 Task: In the  document Empathymeet.rtf Insert the command  'Viewing'Email the file to   'softage.7@softage.net', with message attached Attention Needed: Please prioritize going through the email I've sent. and file type: HTML
Action: Mouse moved to (386, 465)
Screenshot: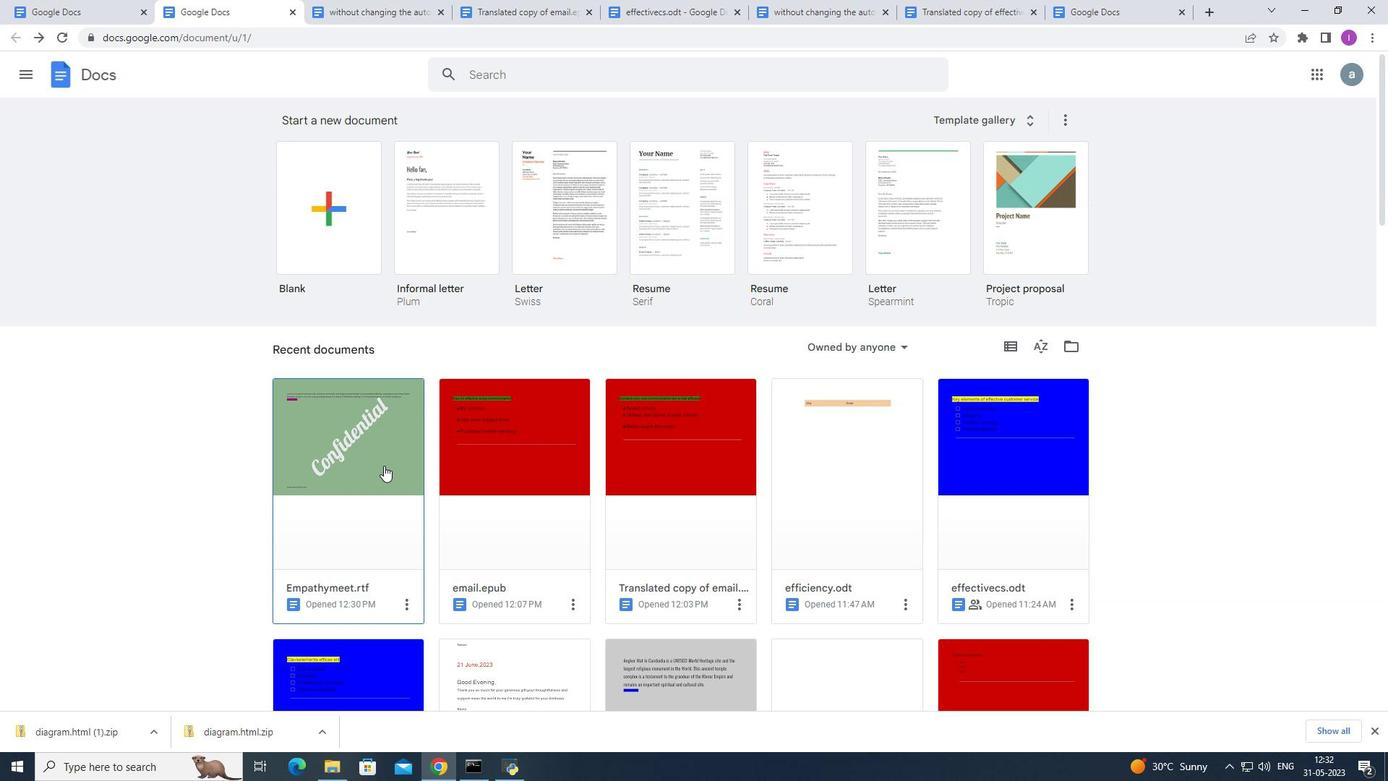 
Action: Mouse pressed left at (386, 465)
Screenshot: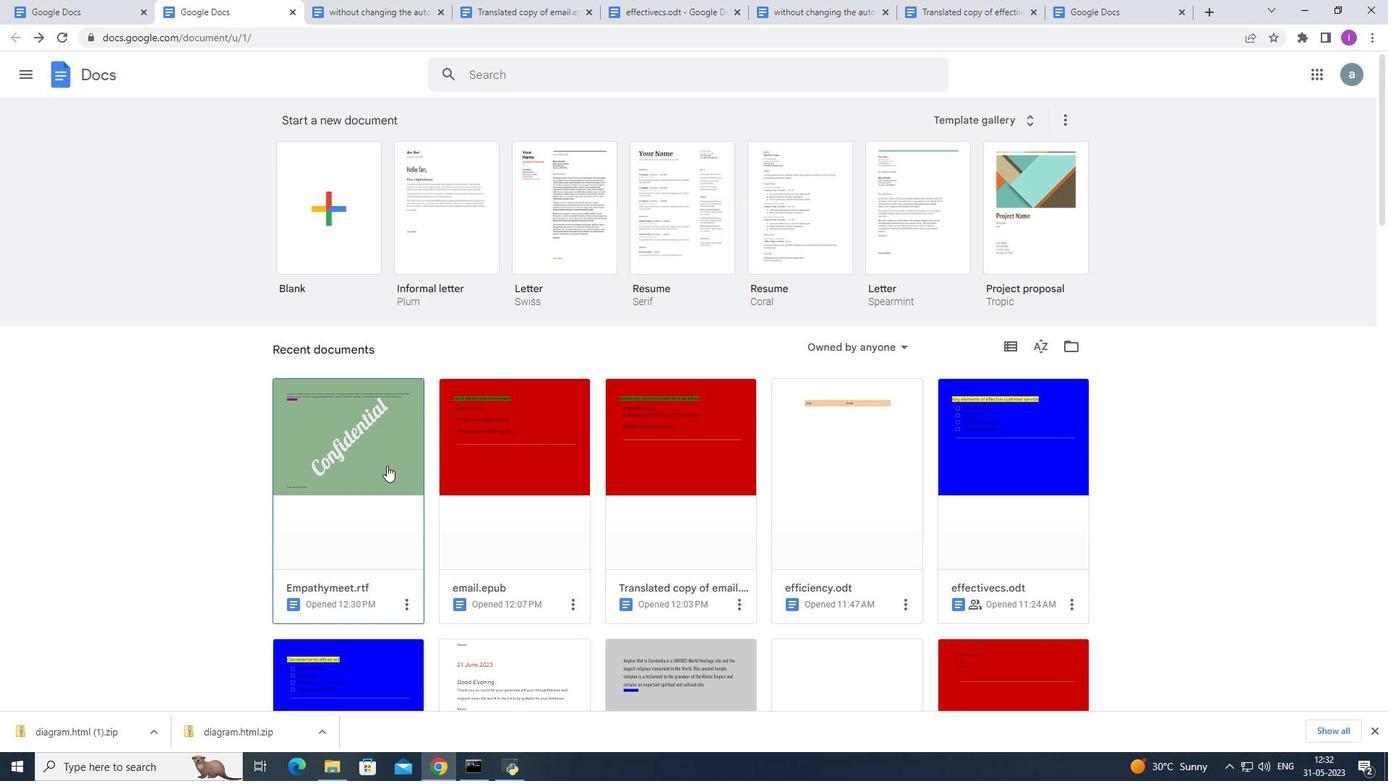 
Action: Mouse moved to (1318, 114)
Screenshot: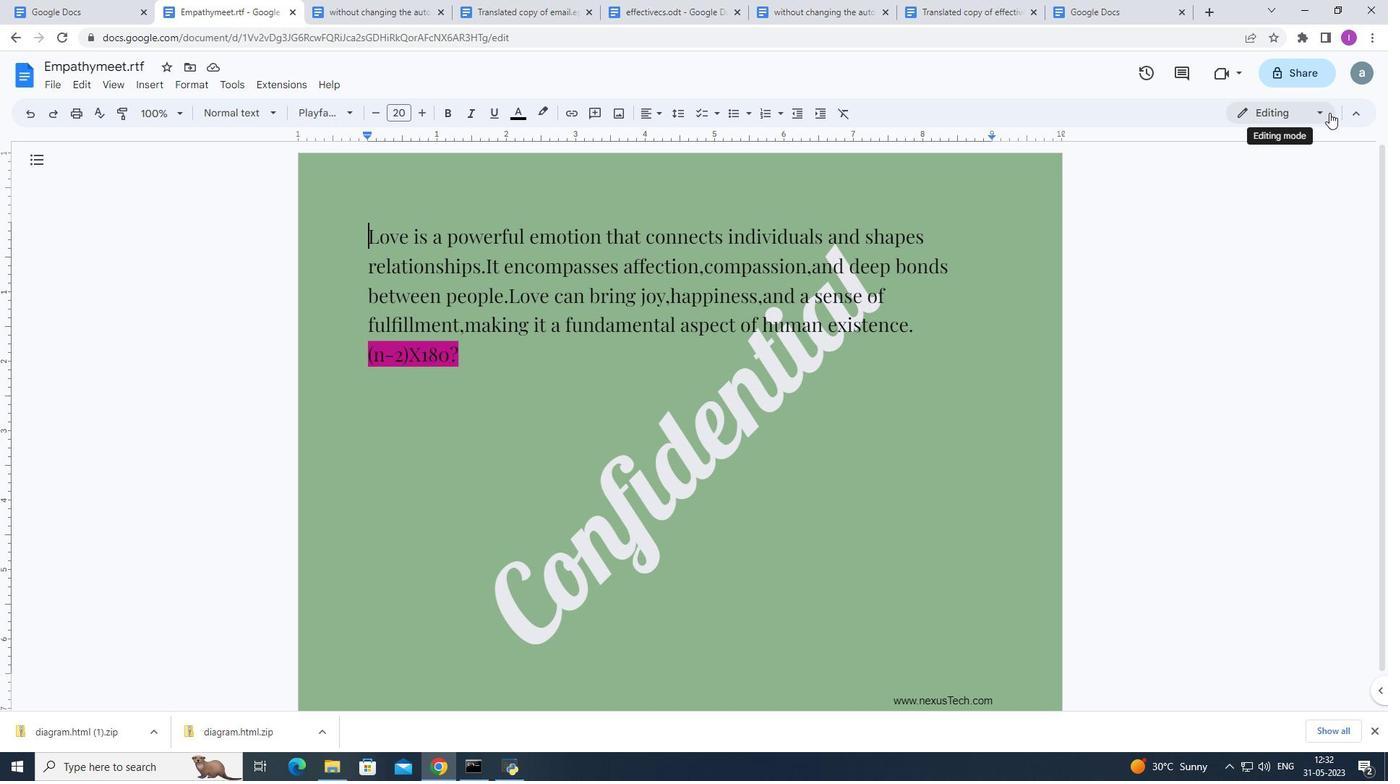 
Action: Mouse pressed left at (1318, 114)
Screenshot: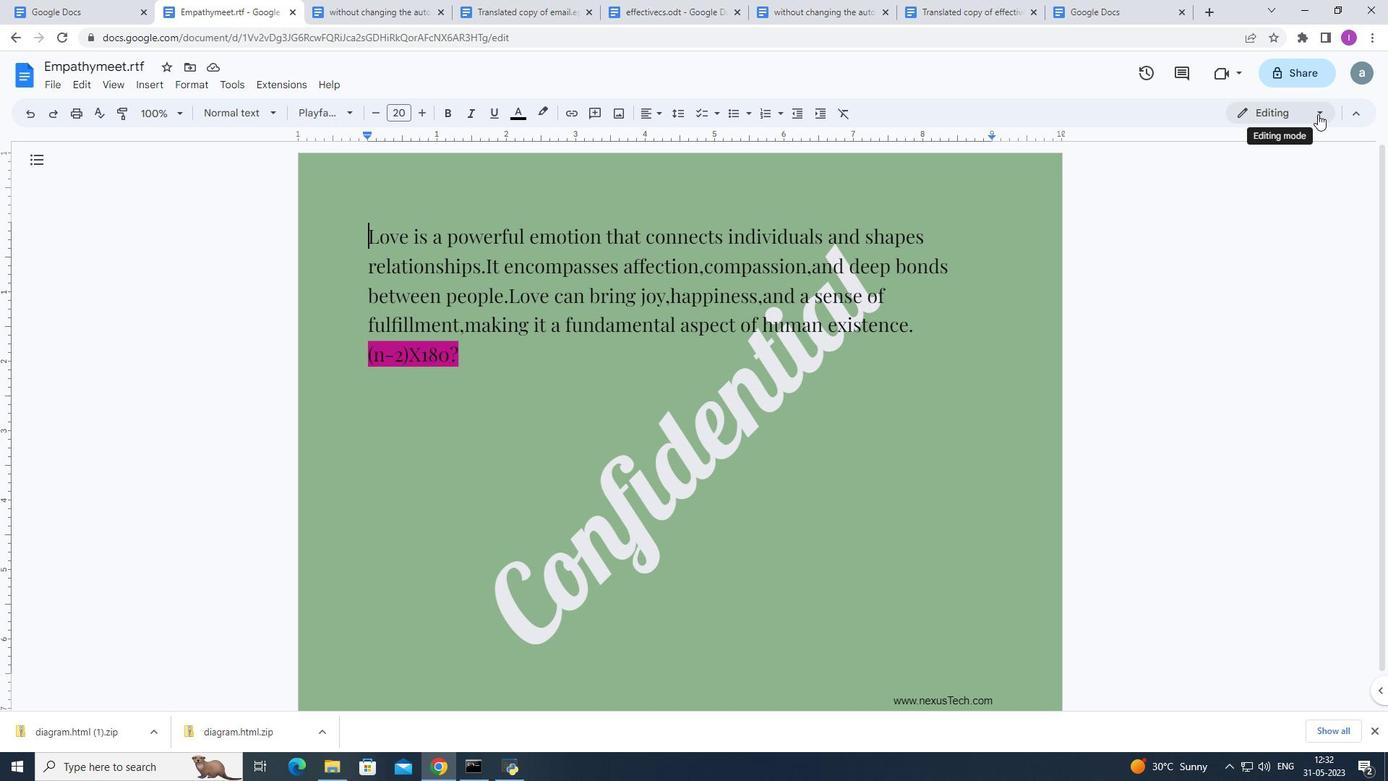 
Action: Mouse moved to (1195, 206)
Screenshot: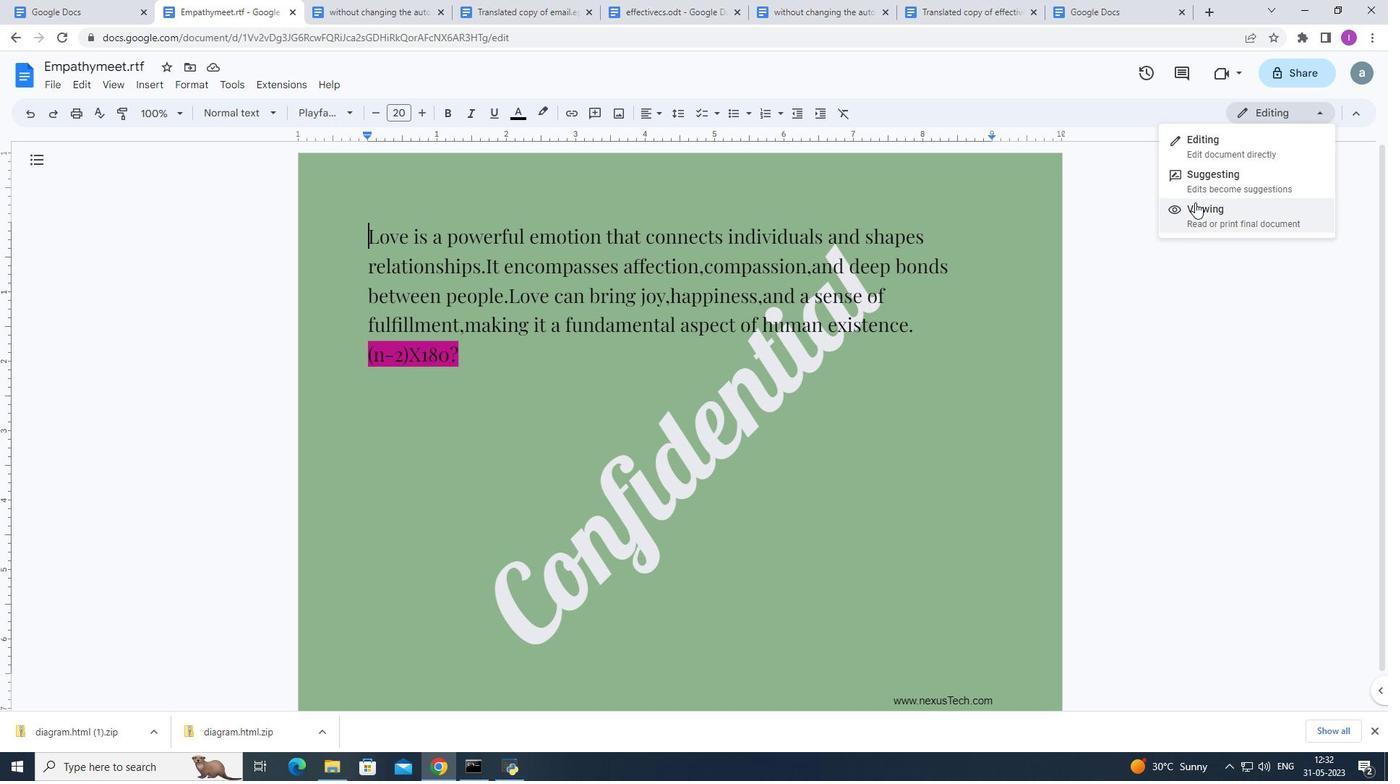 
Action: Mouse pressed left at (1195, 206)
Screenshot: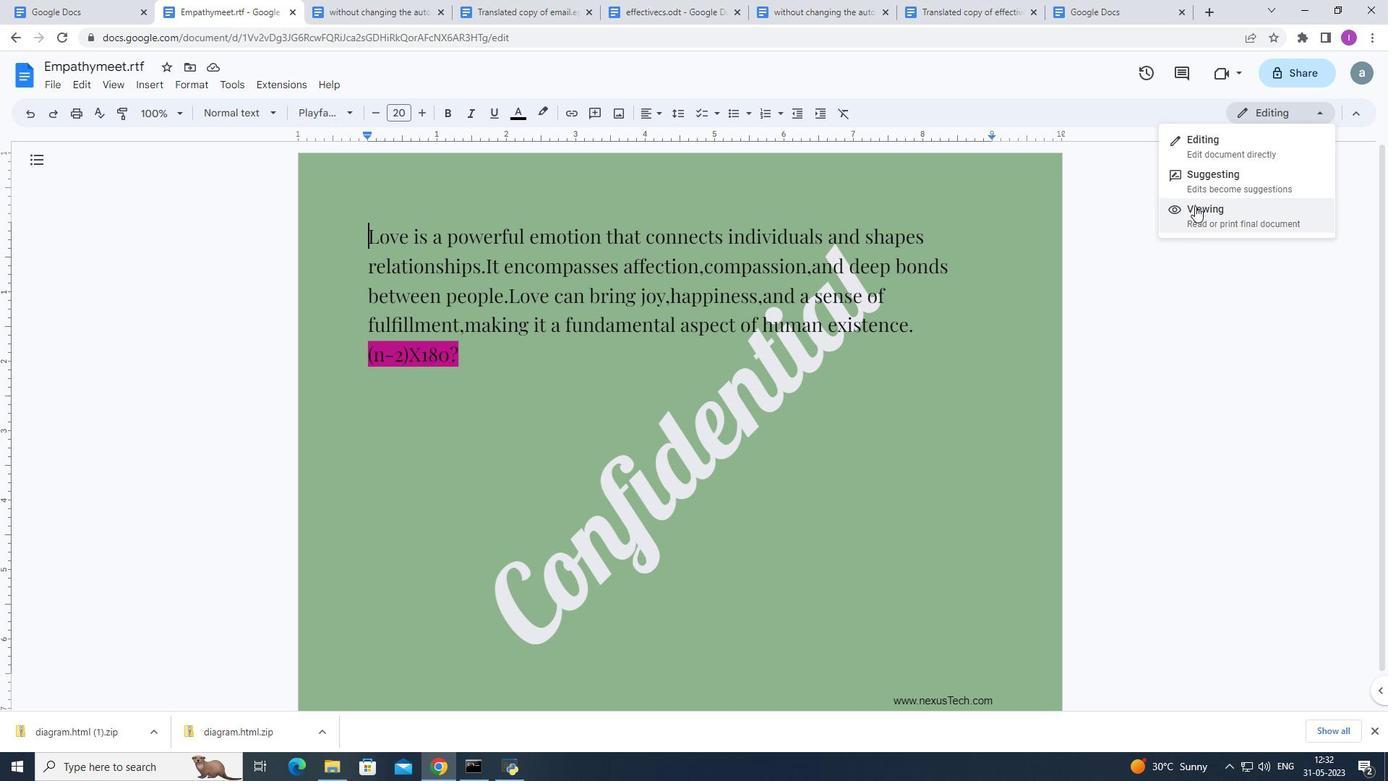 
Action: Mouse moved to (52, 86)
Screenshot: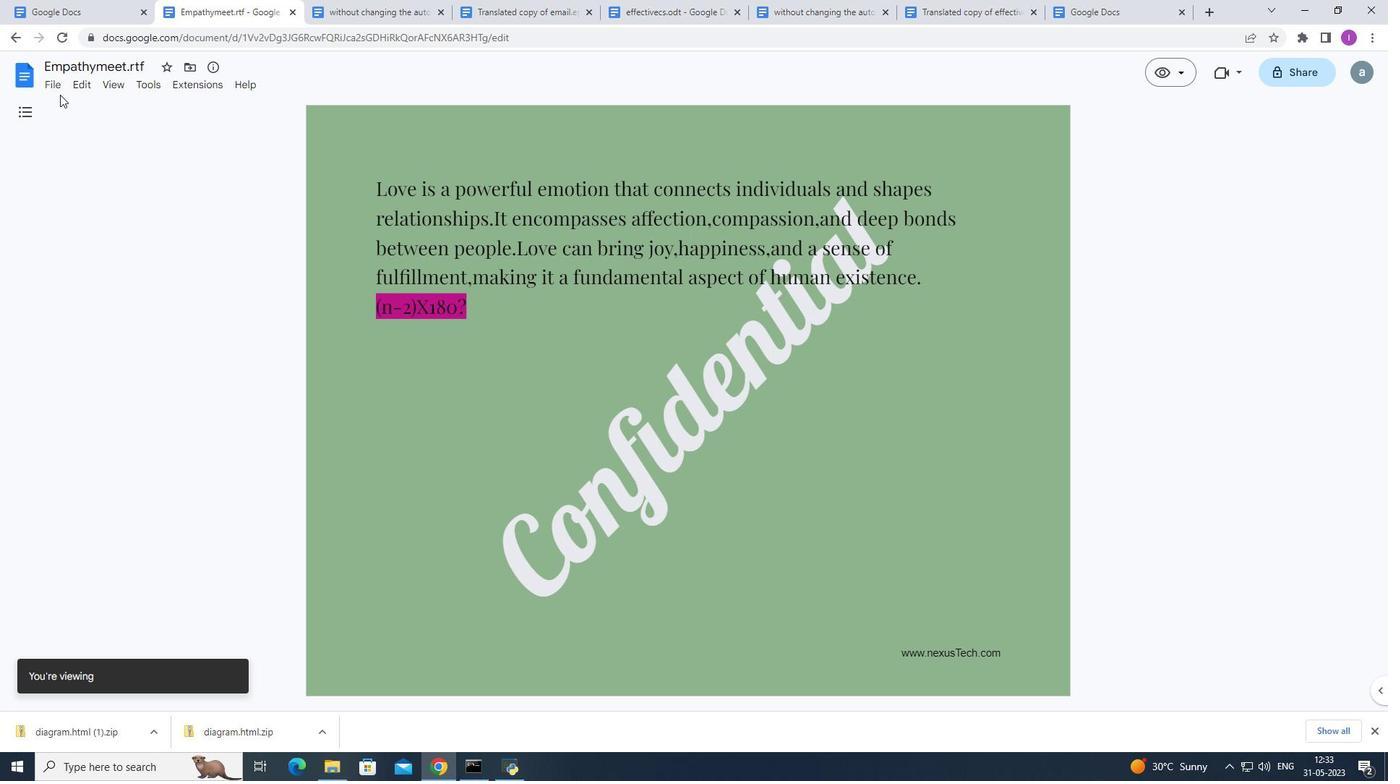 
Action: Mouse pressed left at (52, 86)
Screenshot: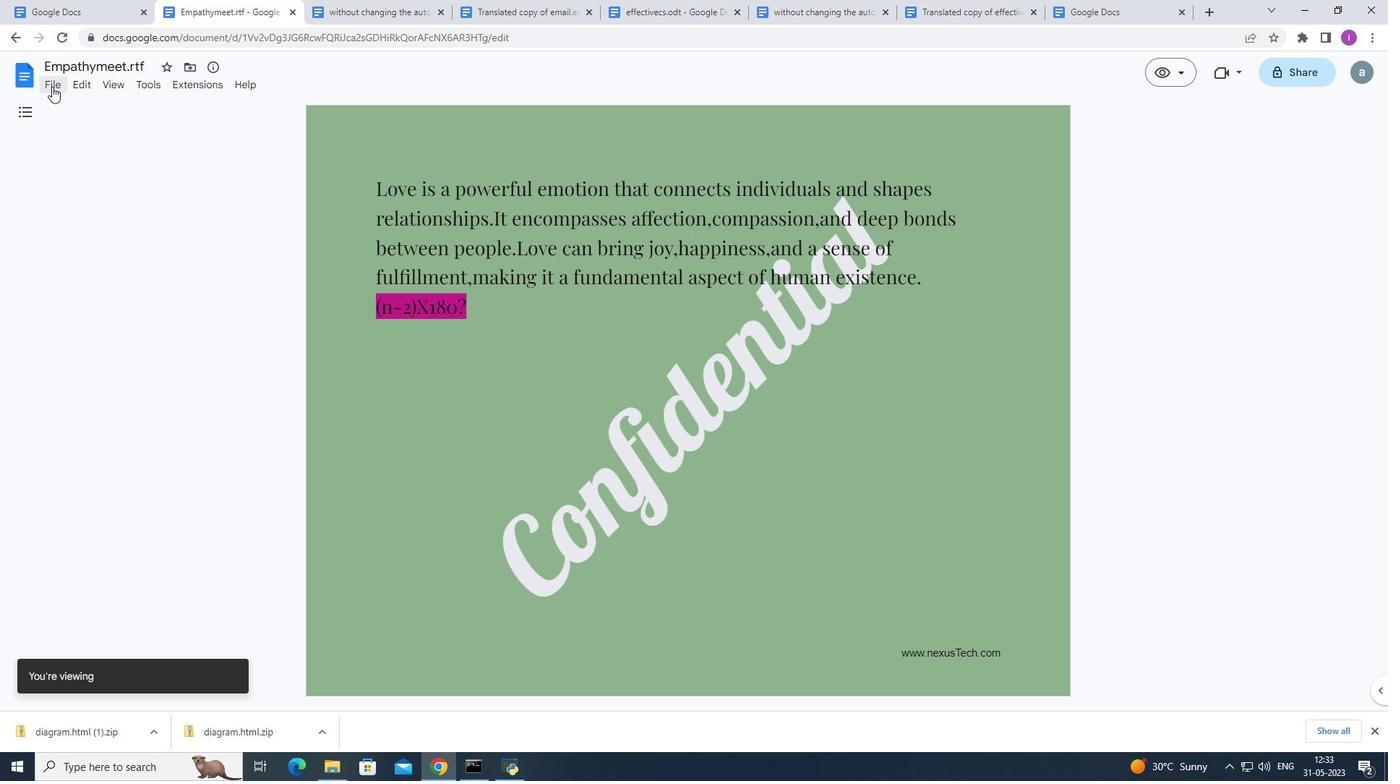 
Action: Mouse moved to (105, 212)
Screenshot: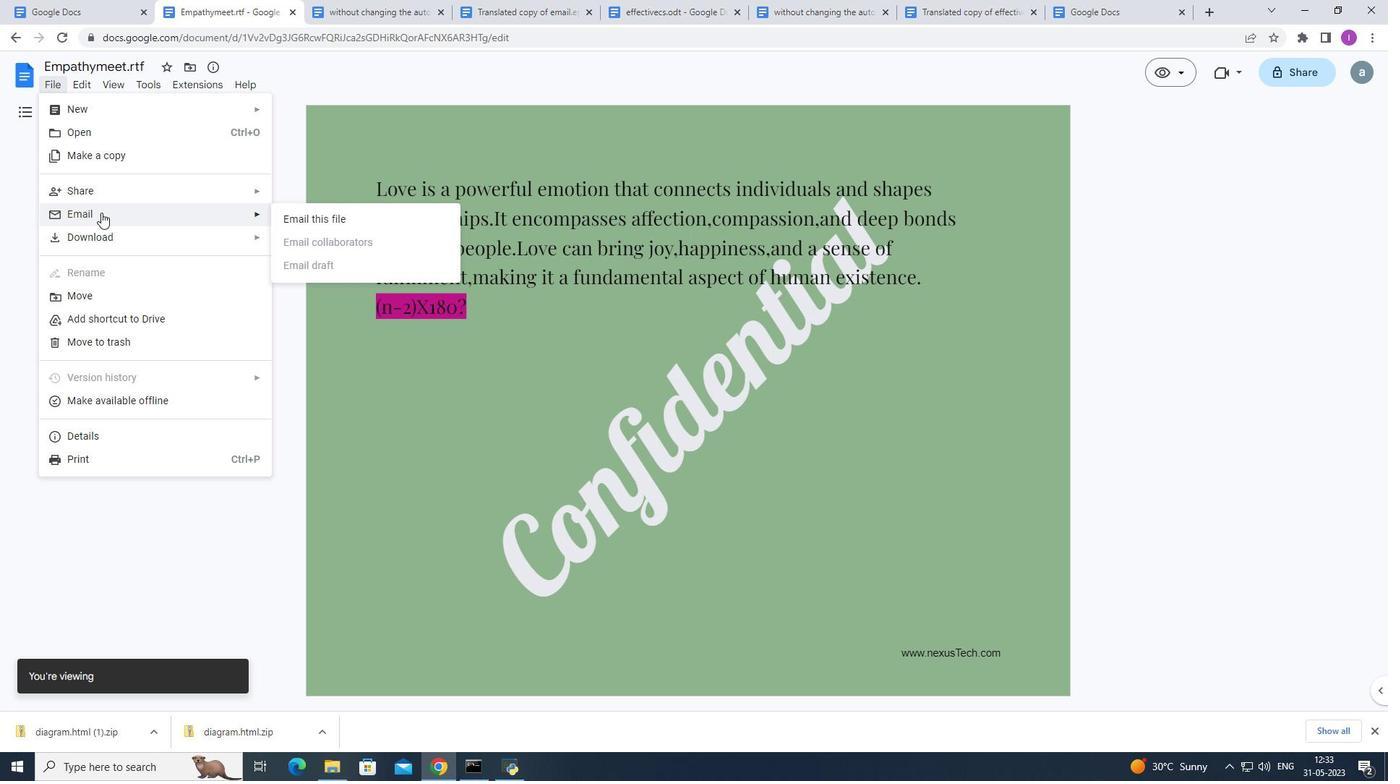 
Action: Mouse pressed left at (105, 212)
Screenshot: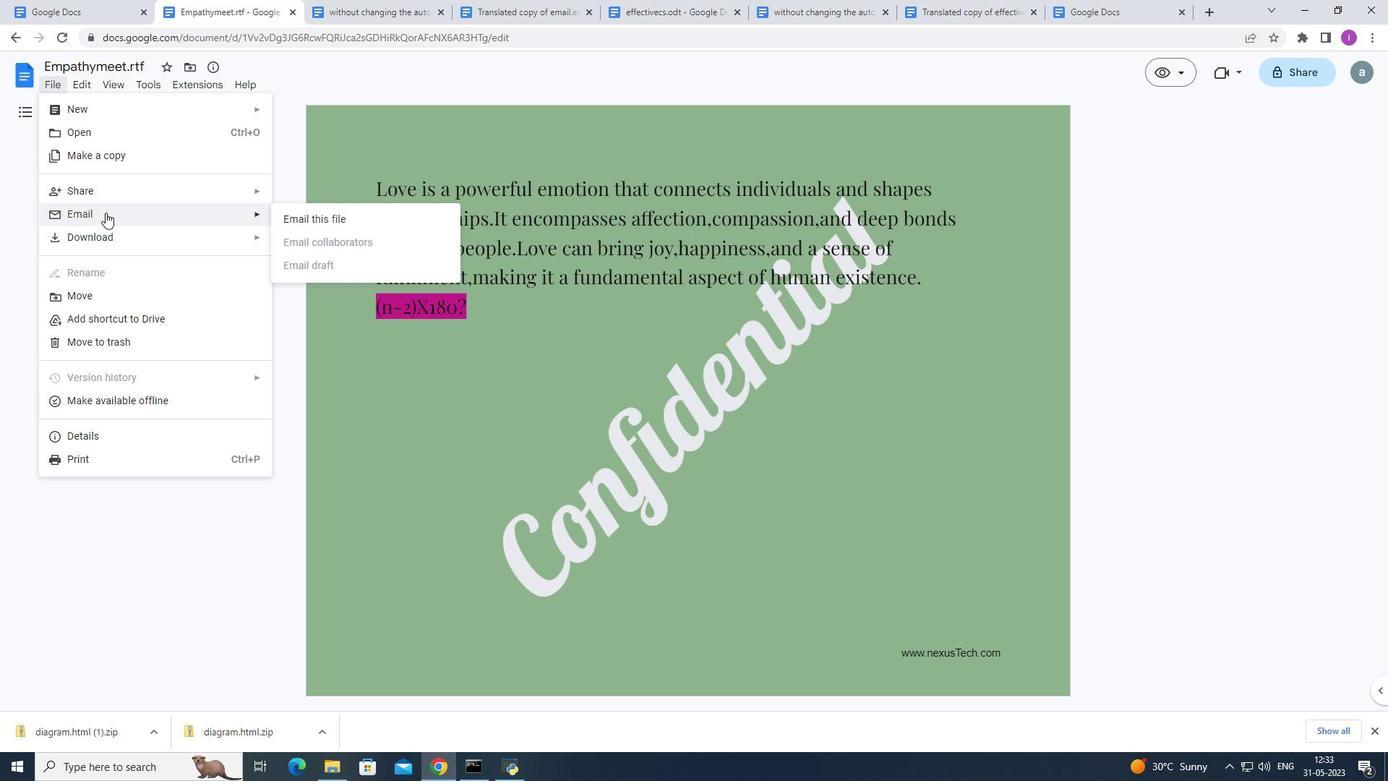 
Action: Mouse moved to (316, 222)
Screenshot: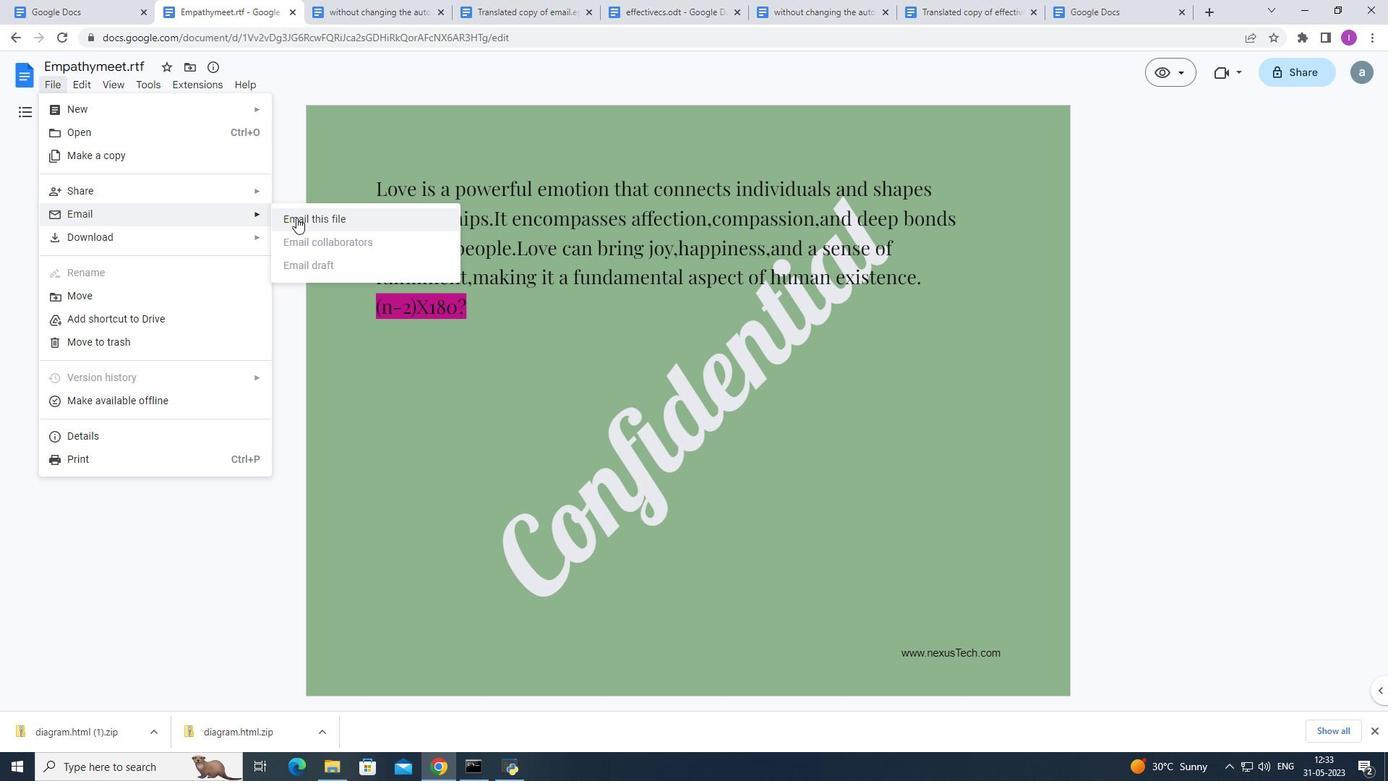 
Action: Mouse pressed left at (316, 222)
Screenshot: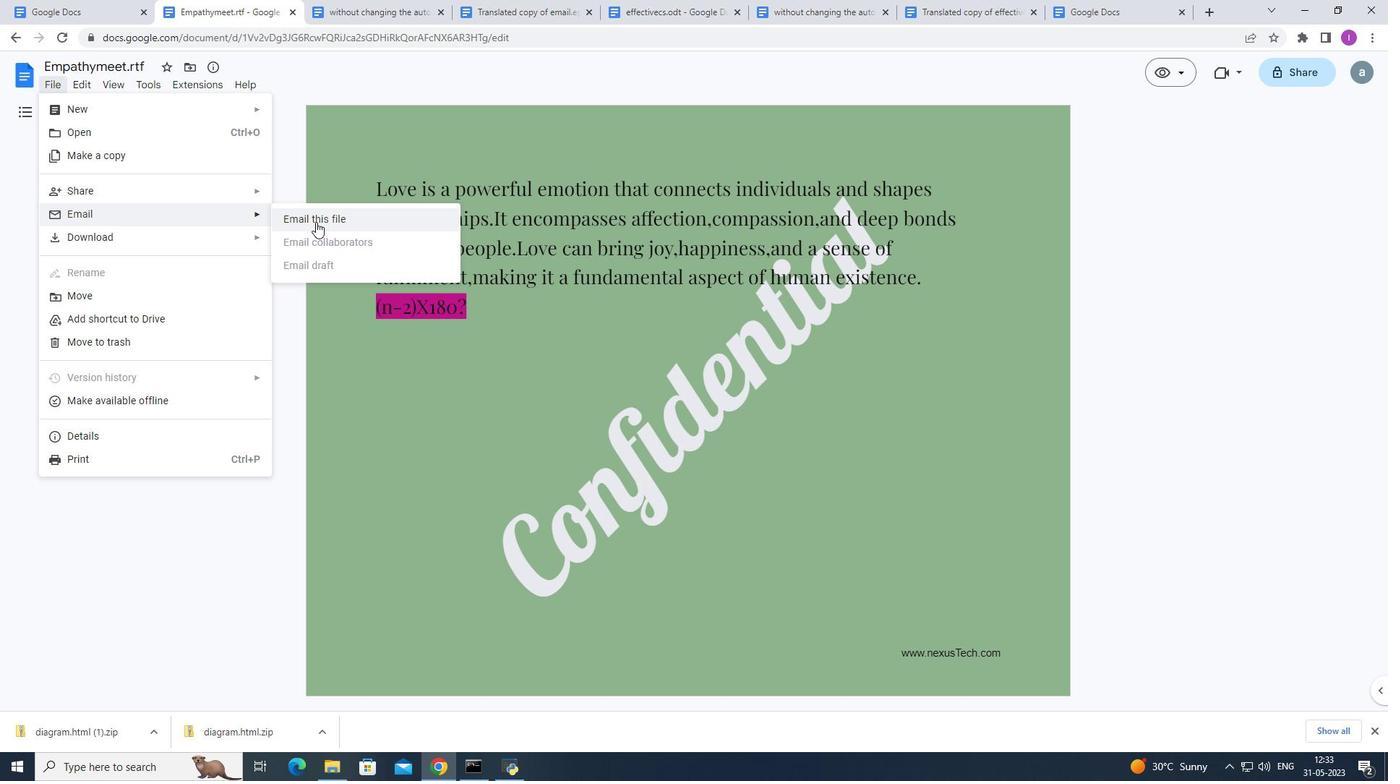 
Action: Mouse moved to (611, 320)
Screenshot: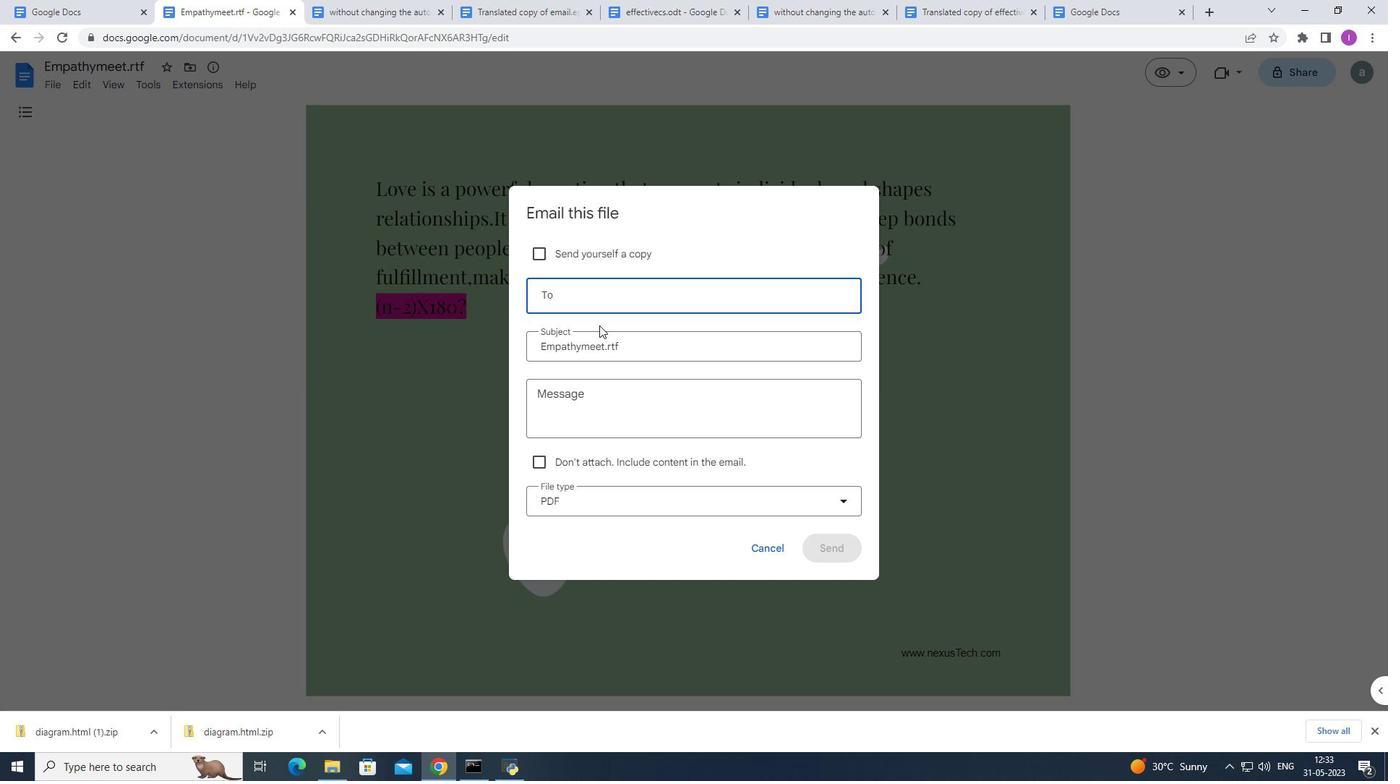 
Action: Key pressed so
Screenshot: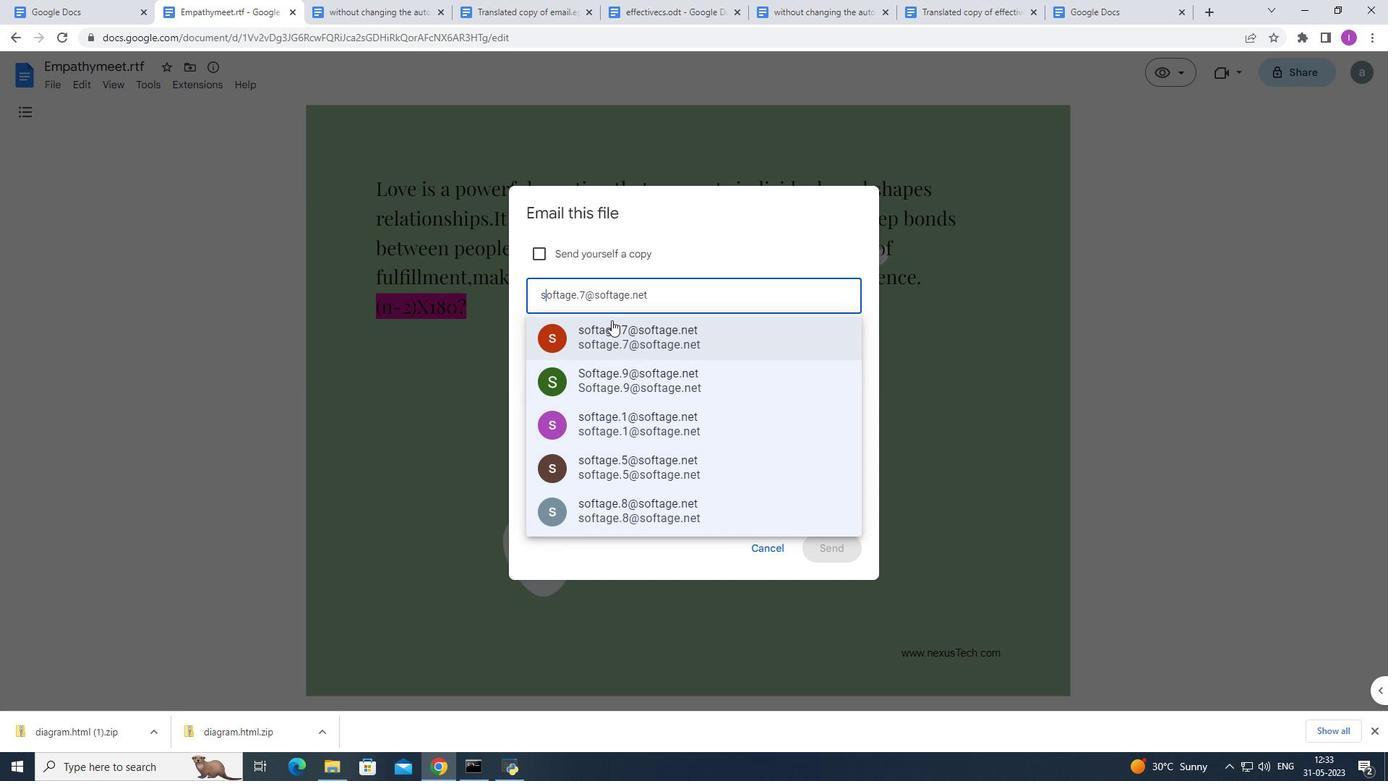 
Action: Mouse moved to (606, 329)
Screenshot: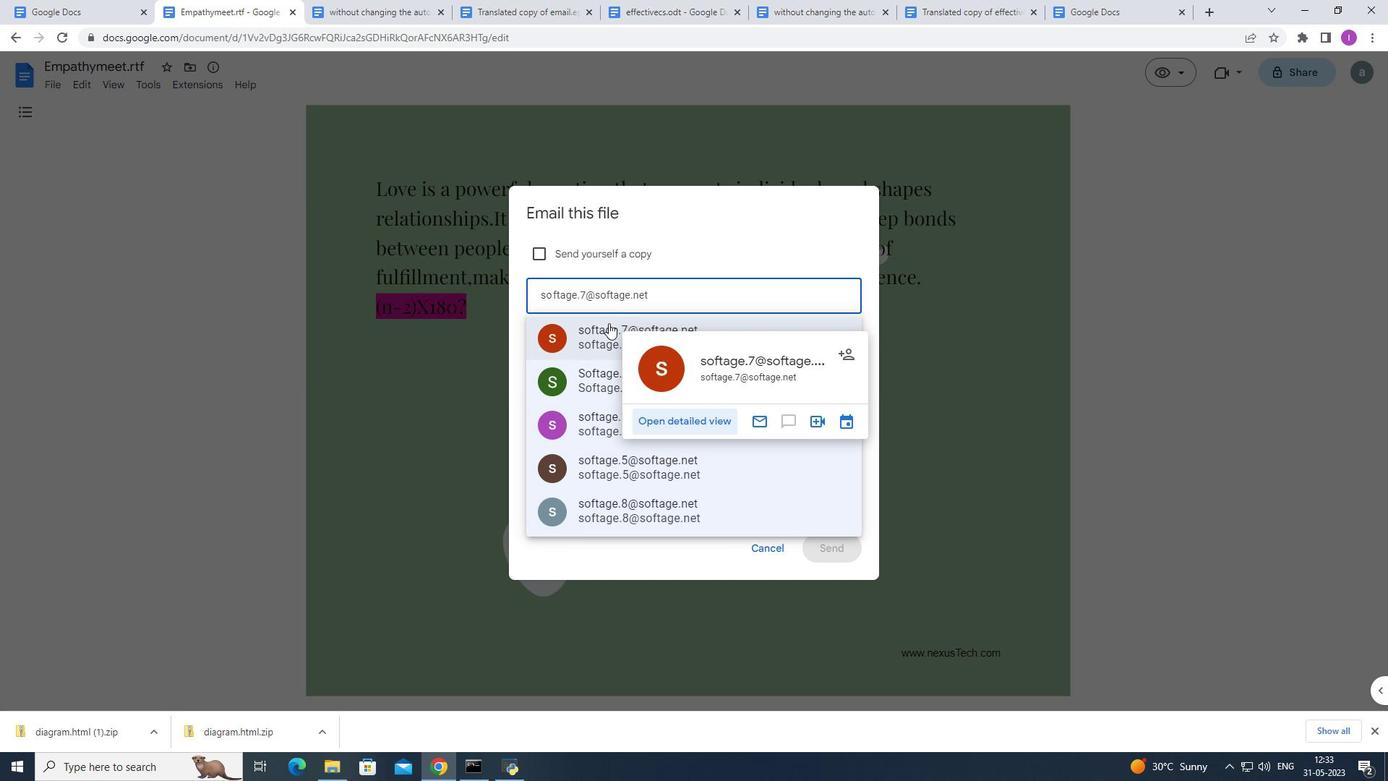 
Action: Mouse pressed left at (606, 329)
Screenshot: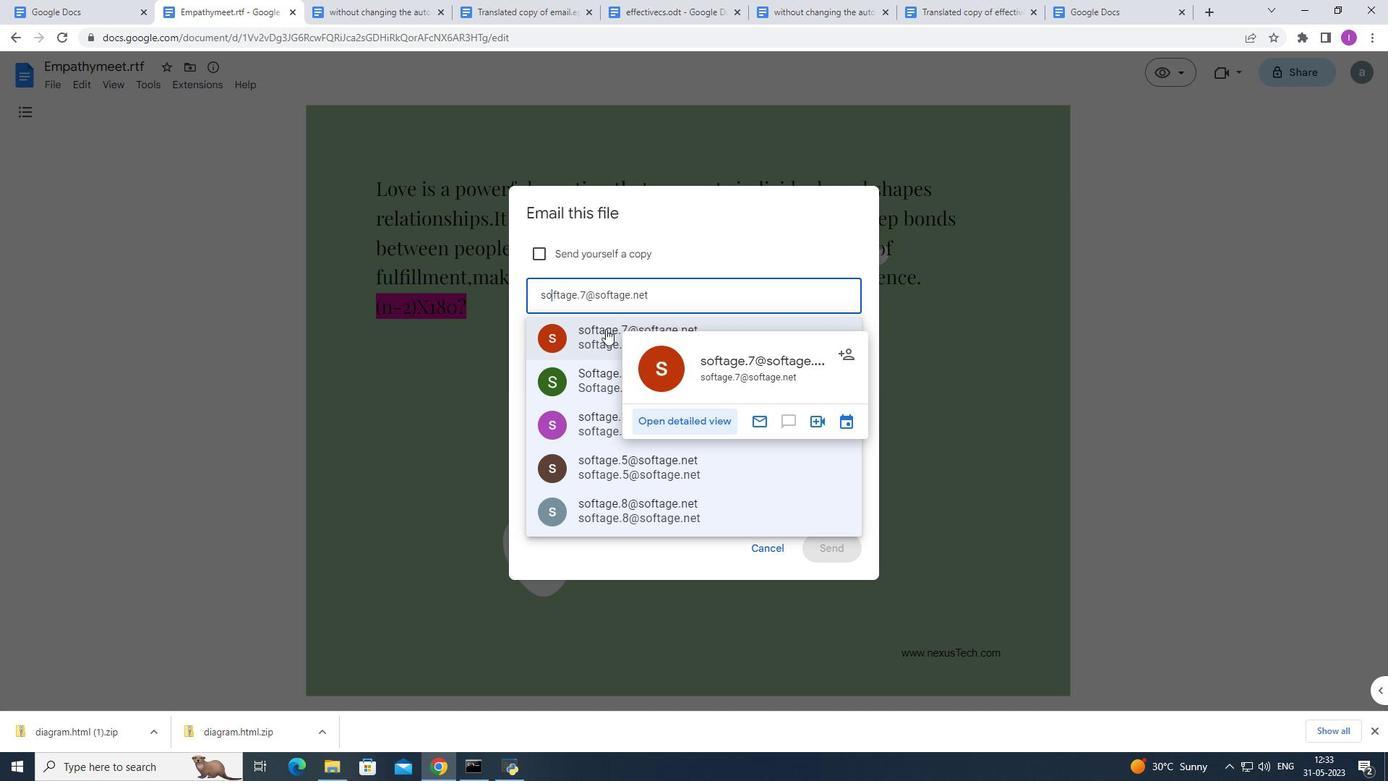
Action: Mouse moved to (542, 396)
Screenshot: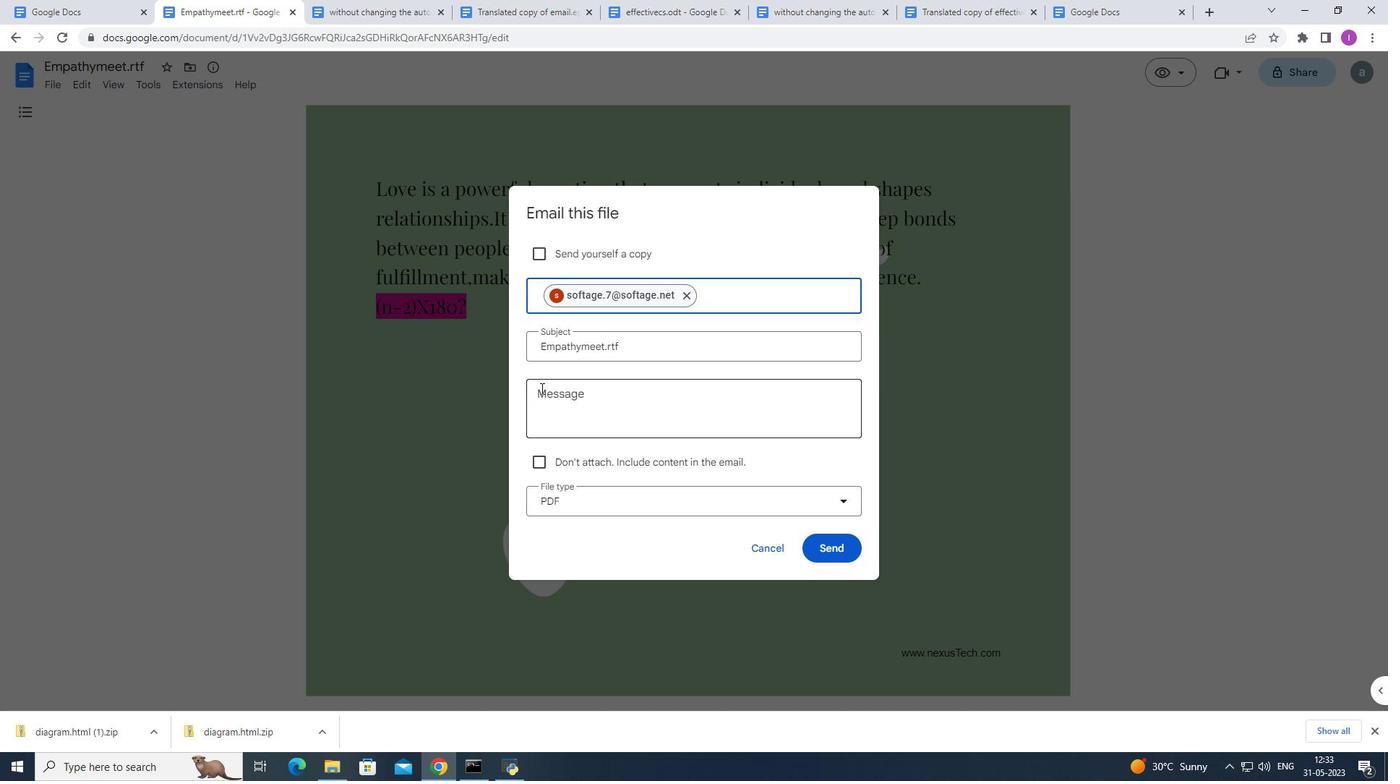 
Action: Mouse pressed left at (542, 396)
Screenshot: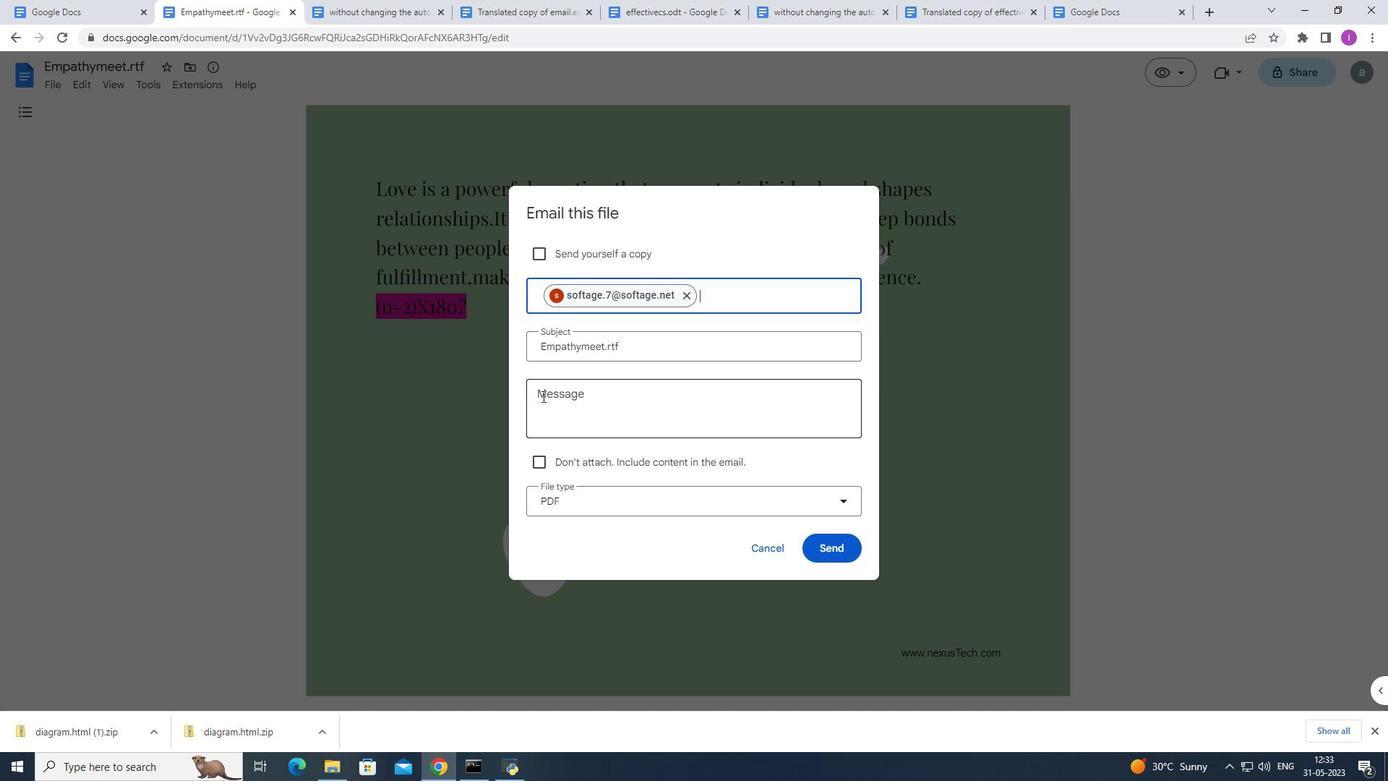 
Action: Mouse moved to (862, 400)
Screenshot: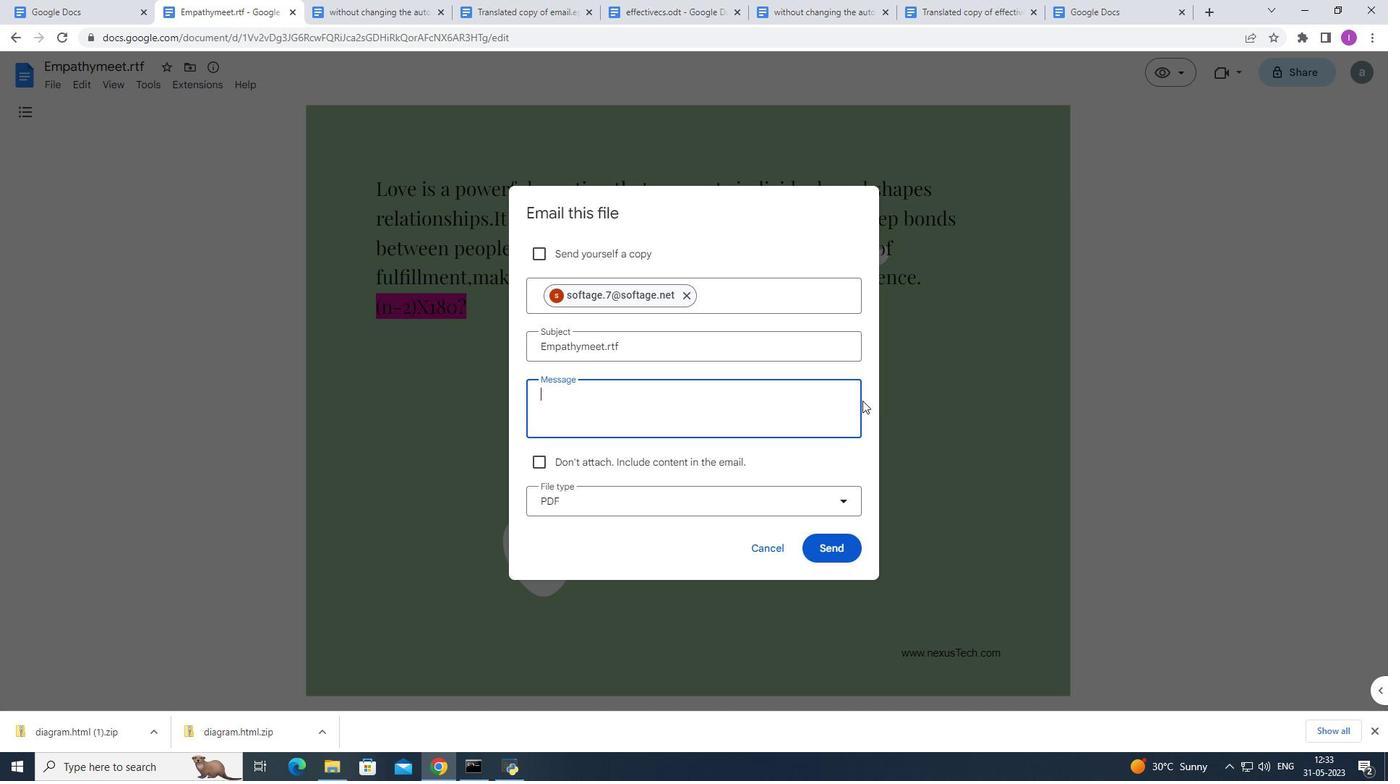 
Action: Key pressed <Key.shift>Attention<Key.space><Key.shift><Key.shift>Needed<Key.shift>:<Key.shift>Plkease
Screenshot: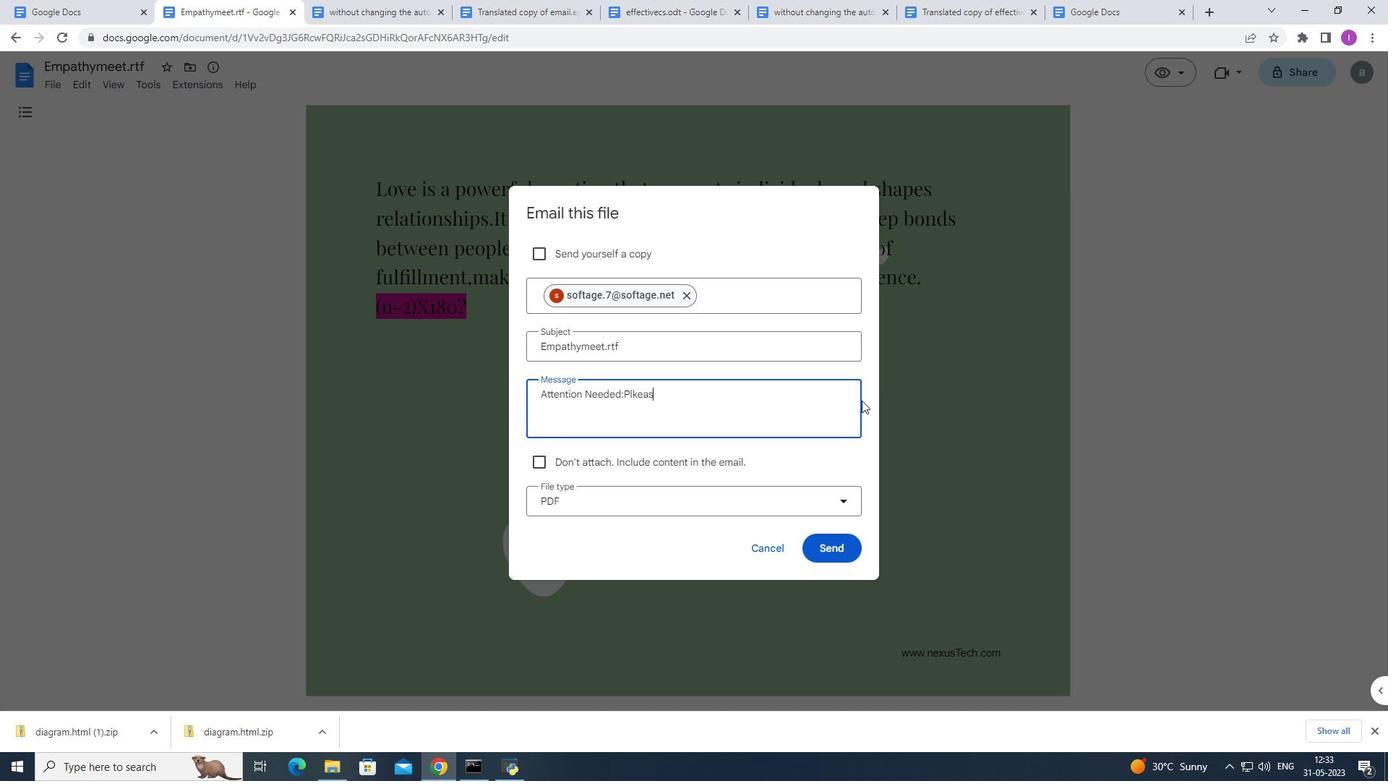 
Action: Mouse pressed left at (862, 400)
Screenshot: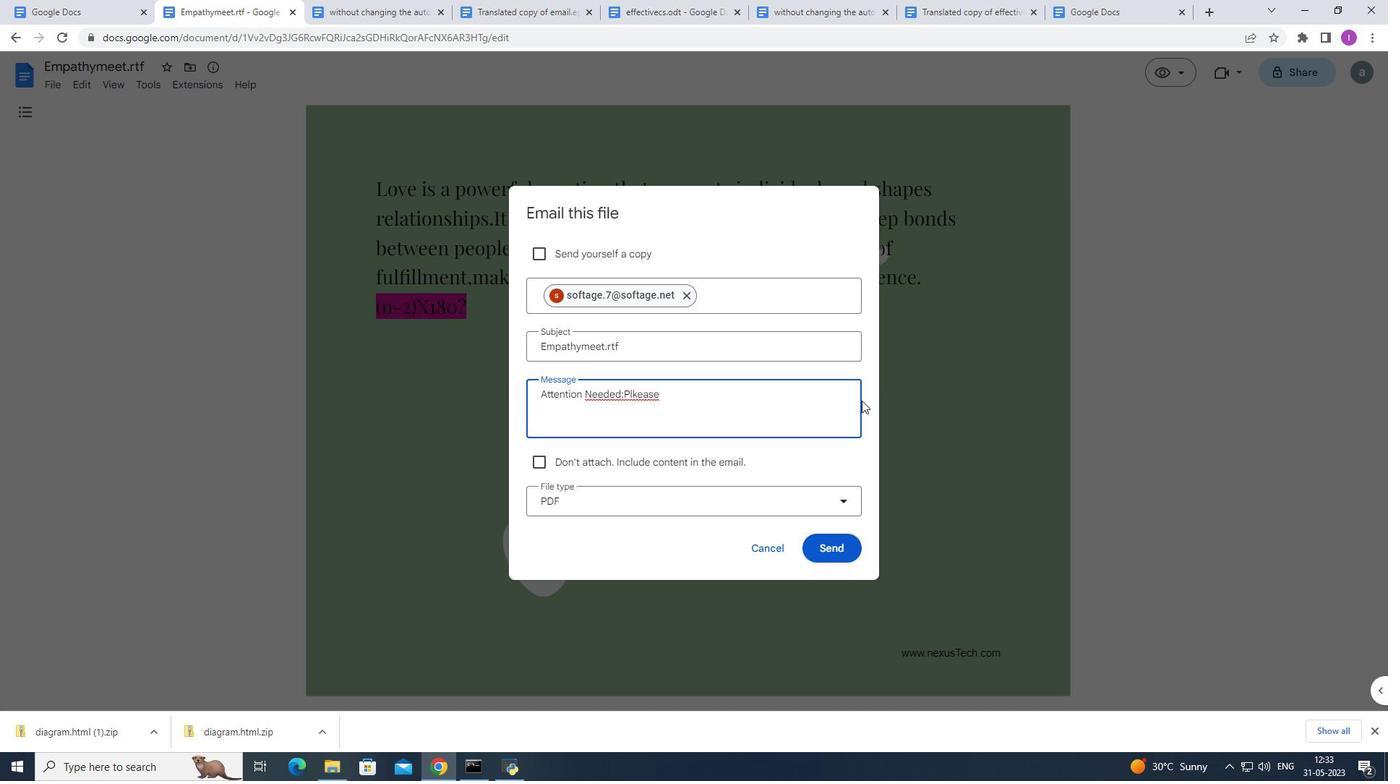 
Action: Mouse moved to (56, 85)
Screenshot: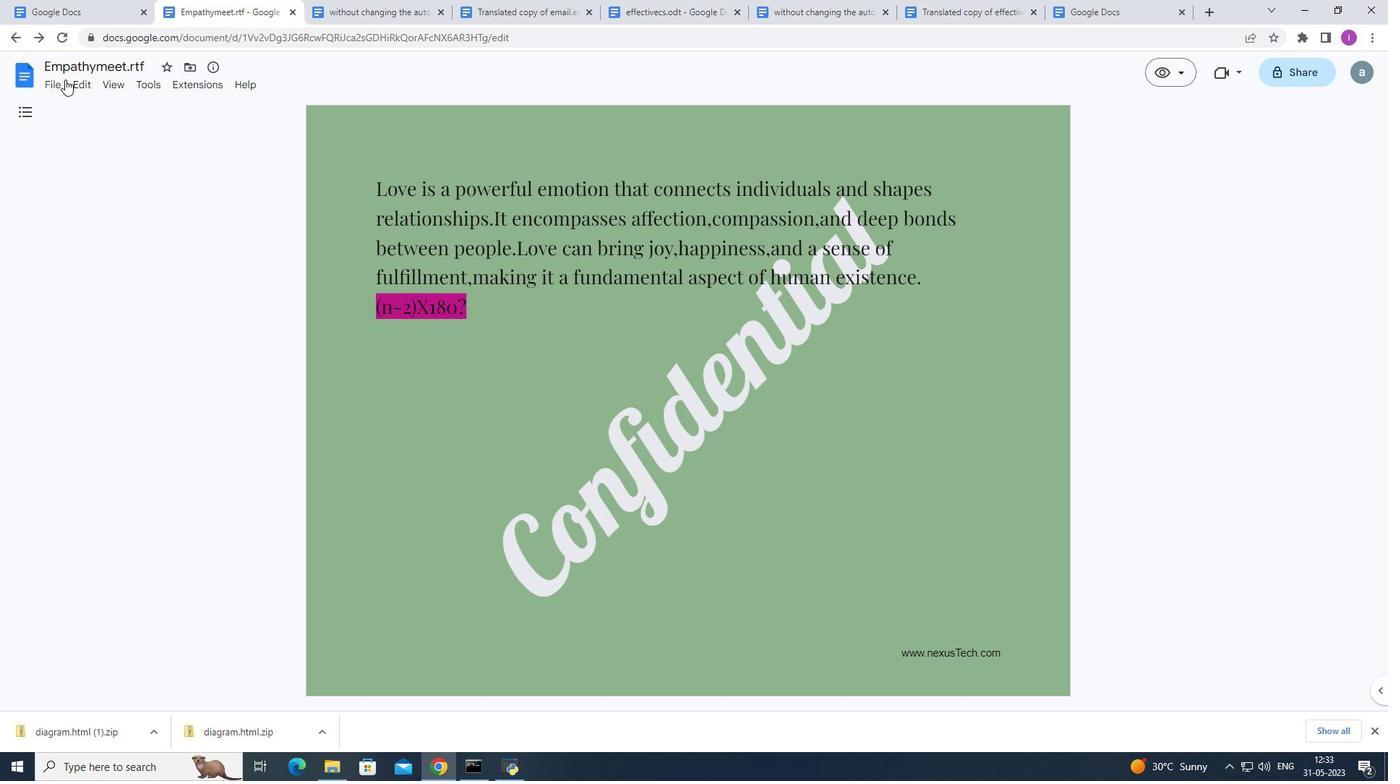 
Action: Mouse pressed left at (56, 85)
Screenshot: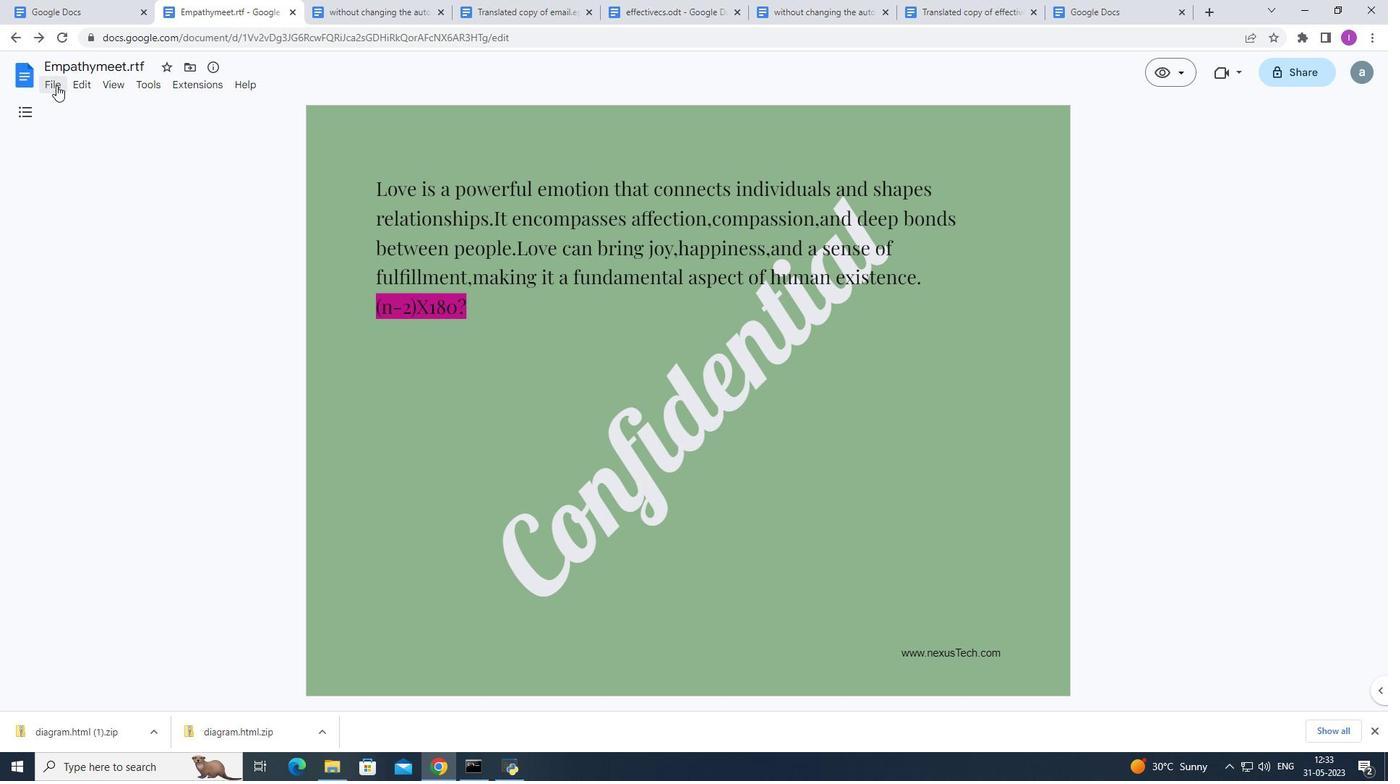 
Action: Mouse moved to (106, 206)
Screenshot: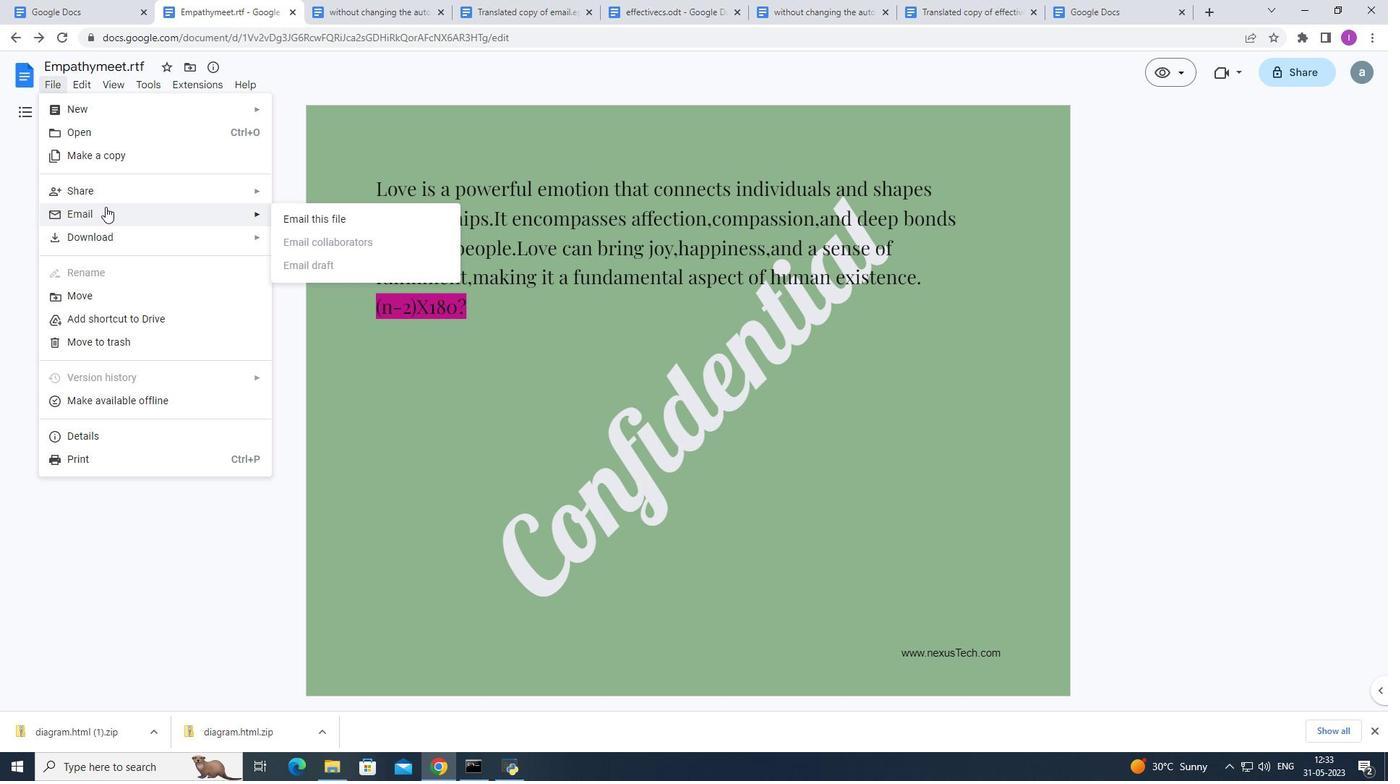 
Action: Mouse pressed left at (105, 206)
Screenshot: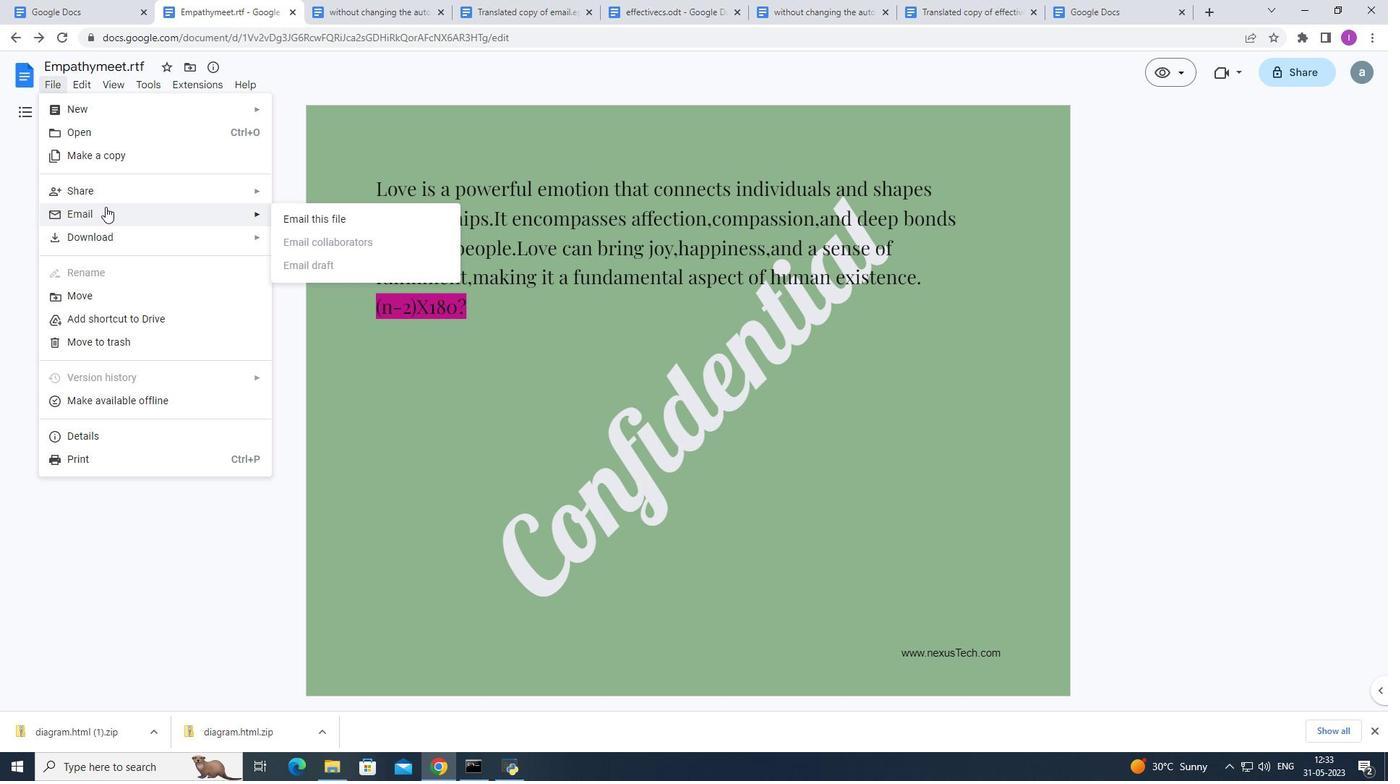 
Action: Mouse moved to (303, 220)
Screenshot: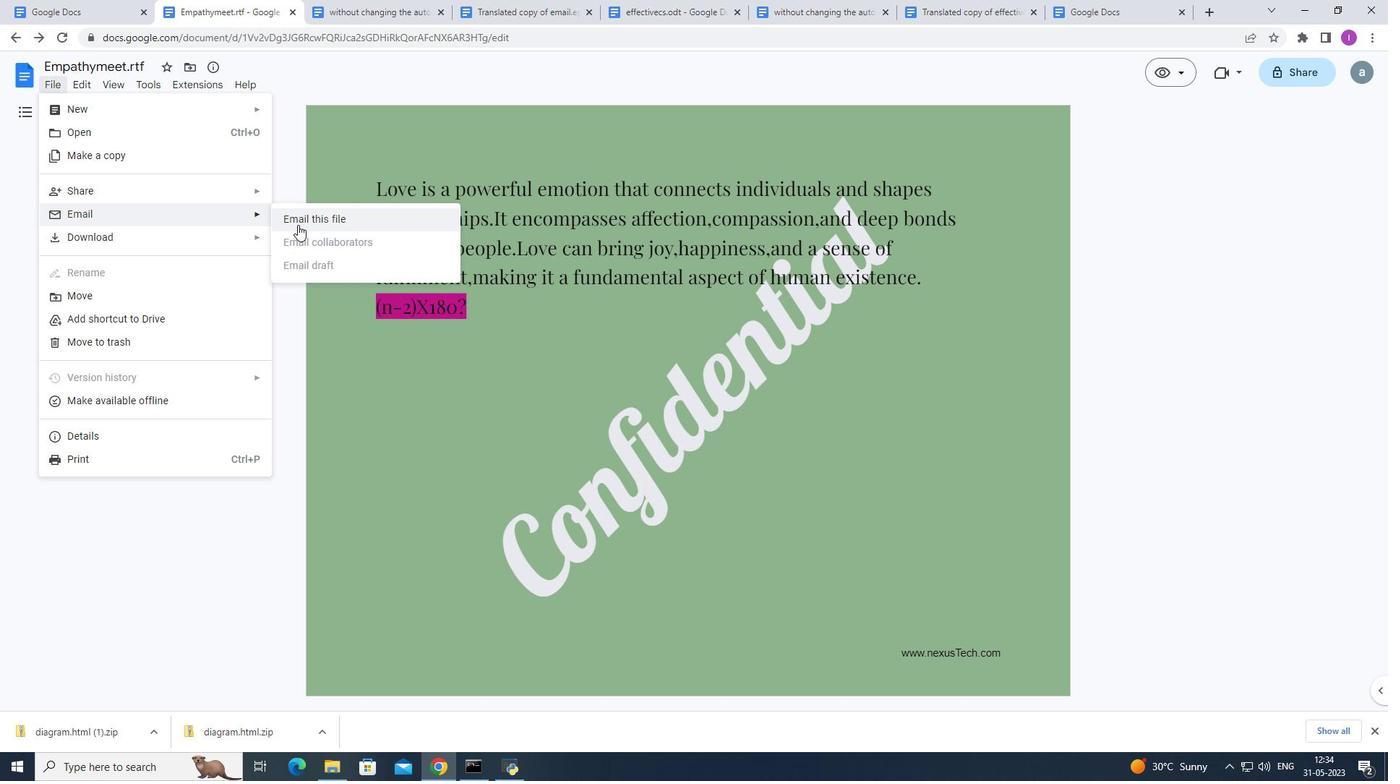 
Action: Mouse pressed left at (303, 220)
Screenshot: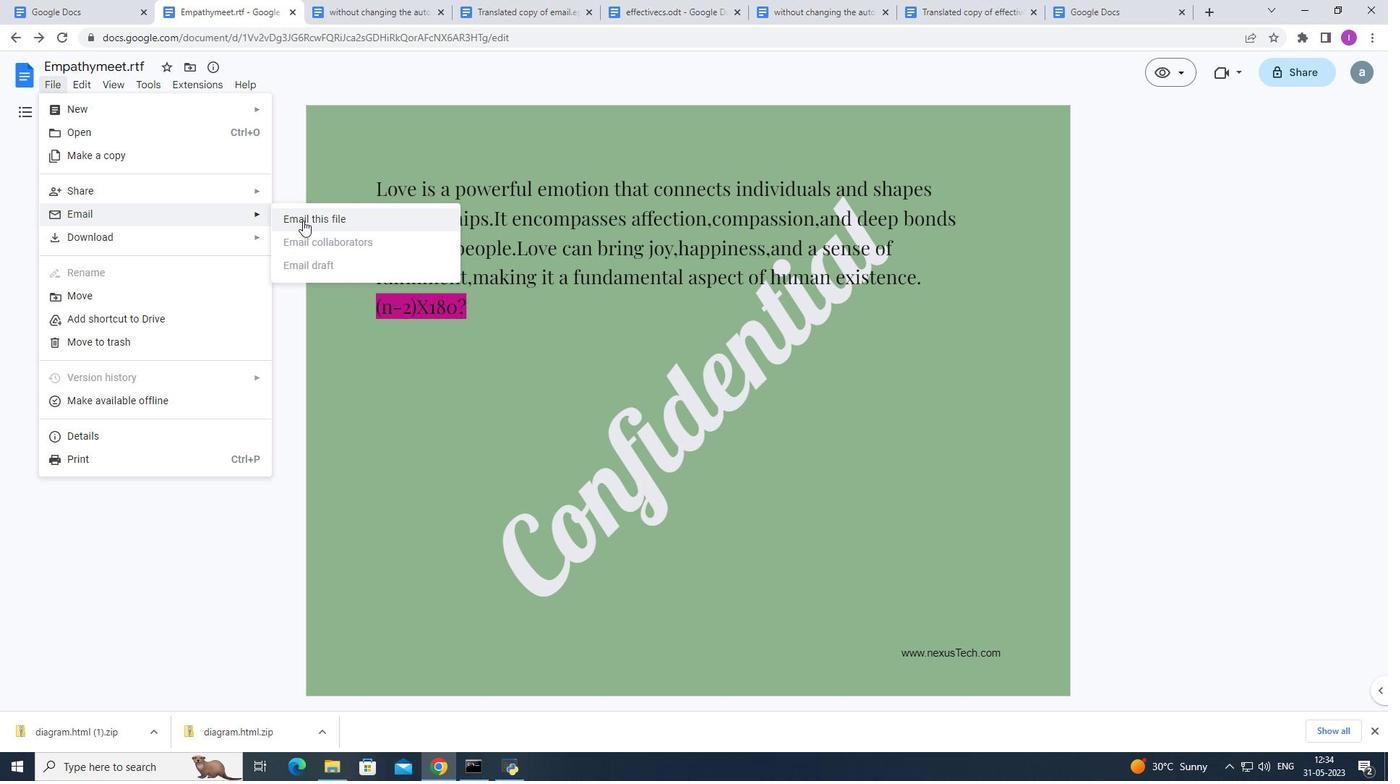 
Action: Mouse moved to (569, 304)
Screenshot: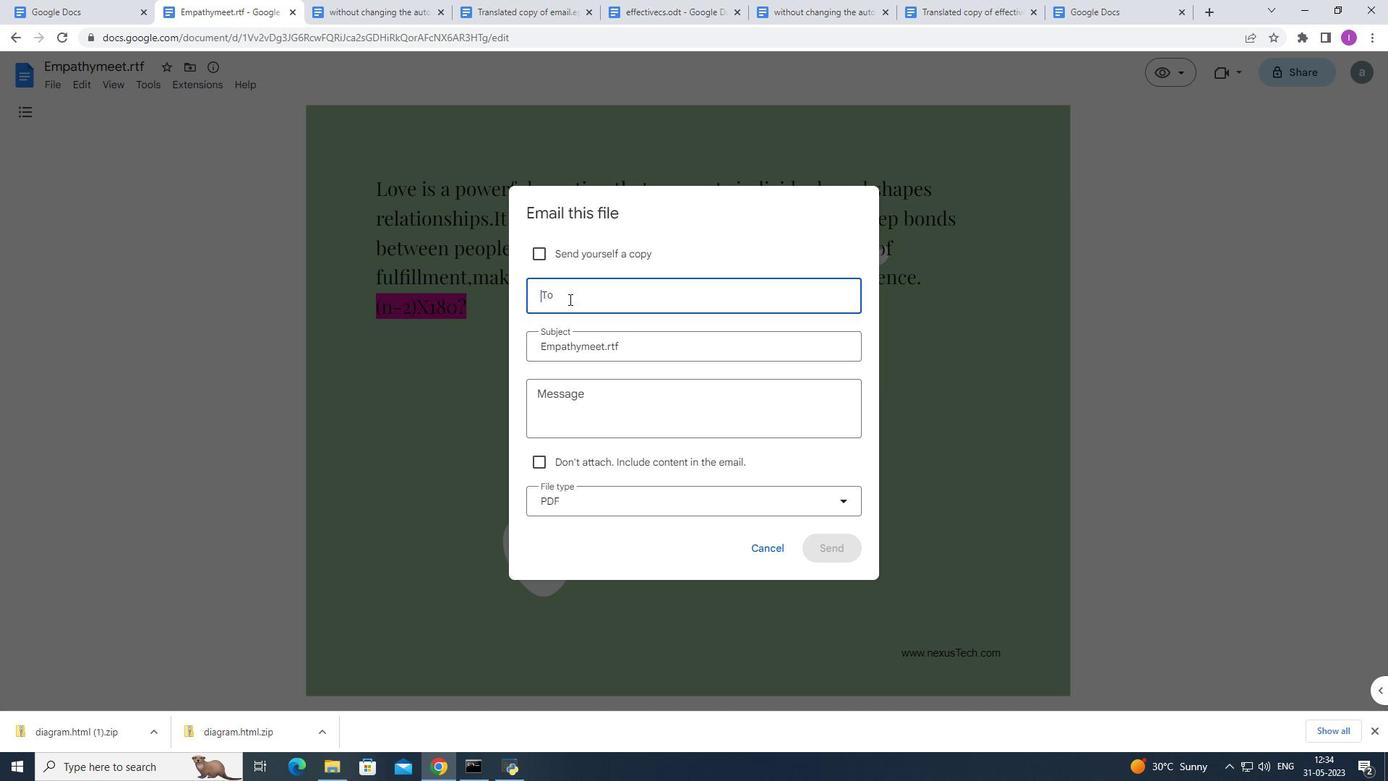 
Action: Key pressed so
Screenshot: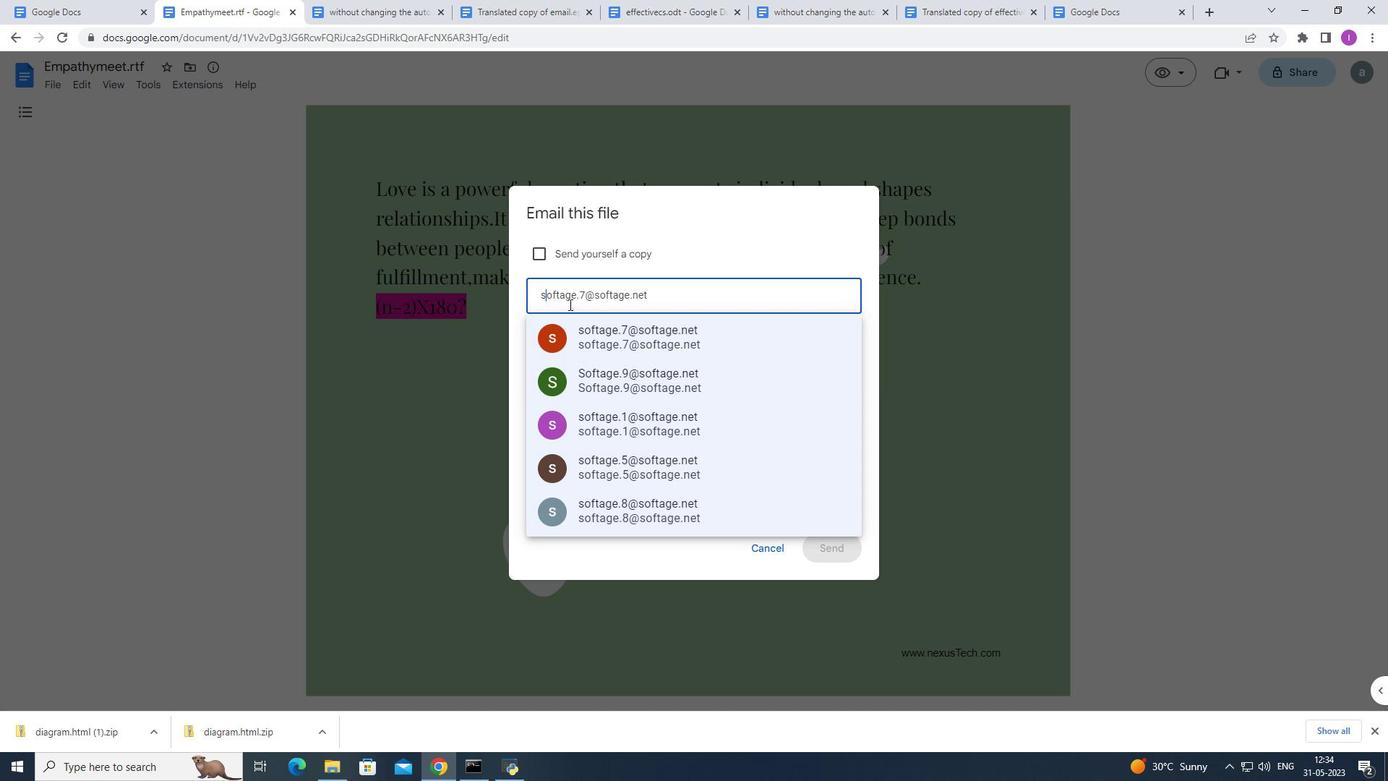 
Action: Mouse moved to (628, 327)
Screenshot: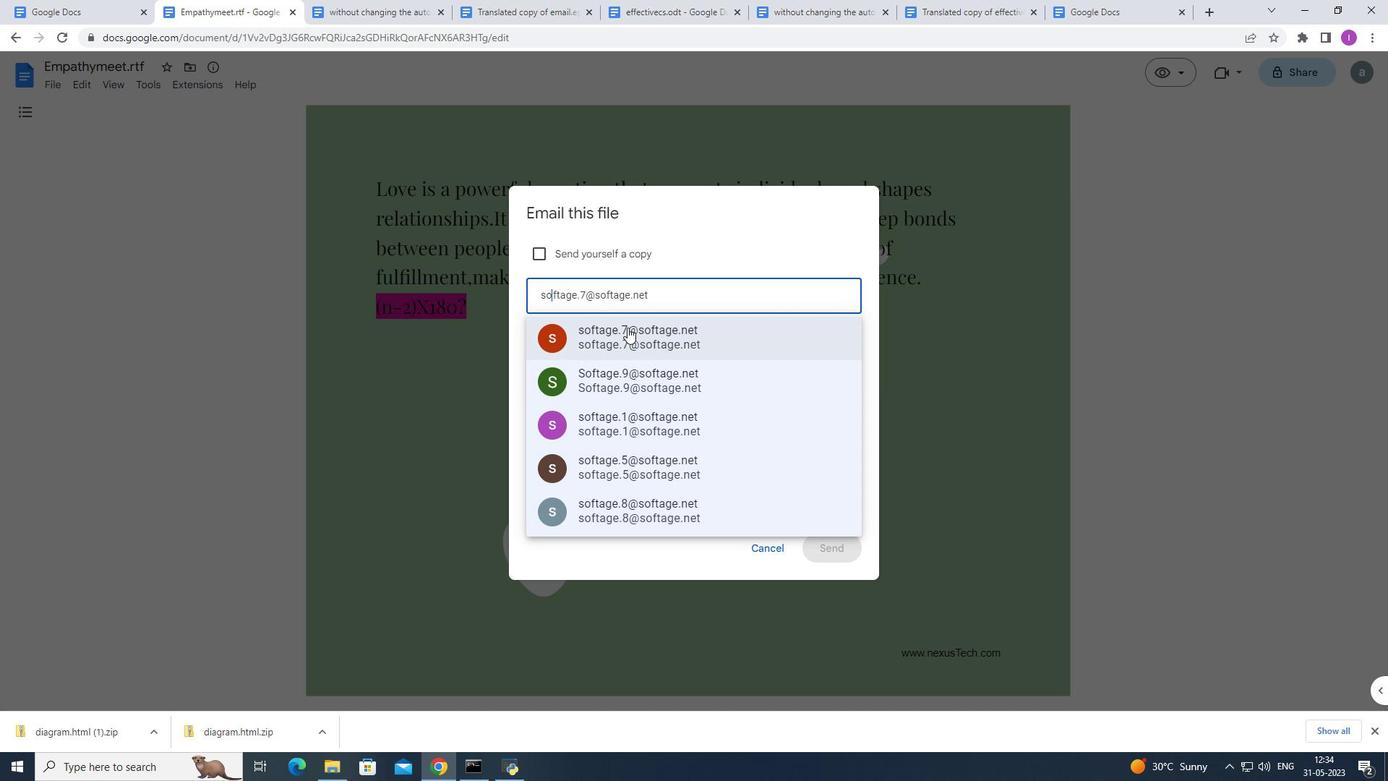 
Action: Mouse pressed left at (628, 327)
Screenshot: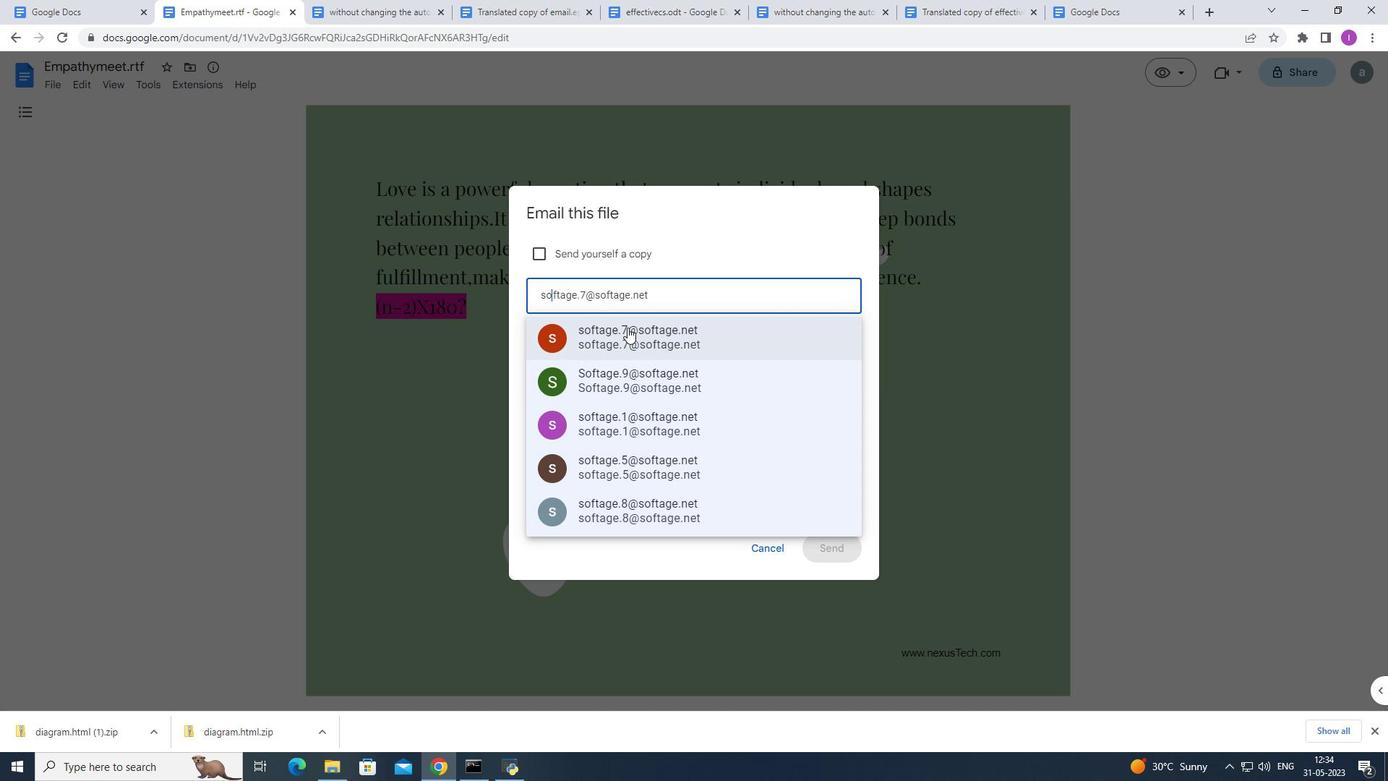 
Action: Mouse moved to (596, 405)
Screenshot: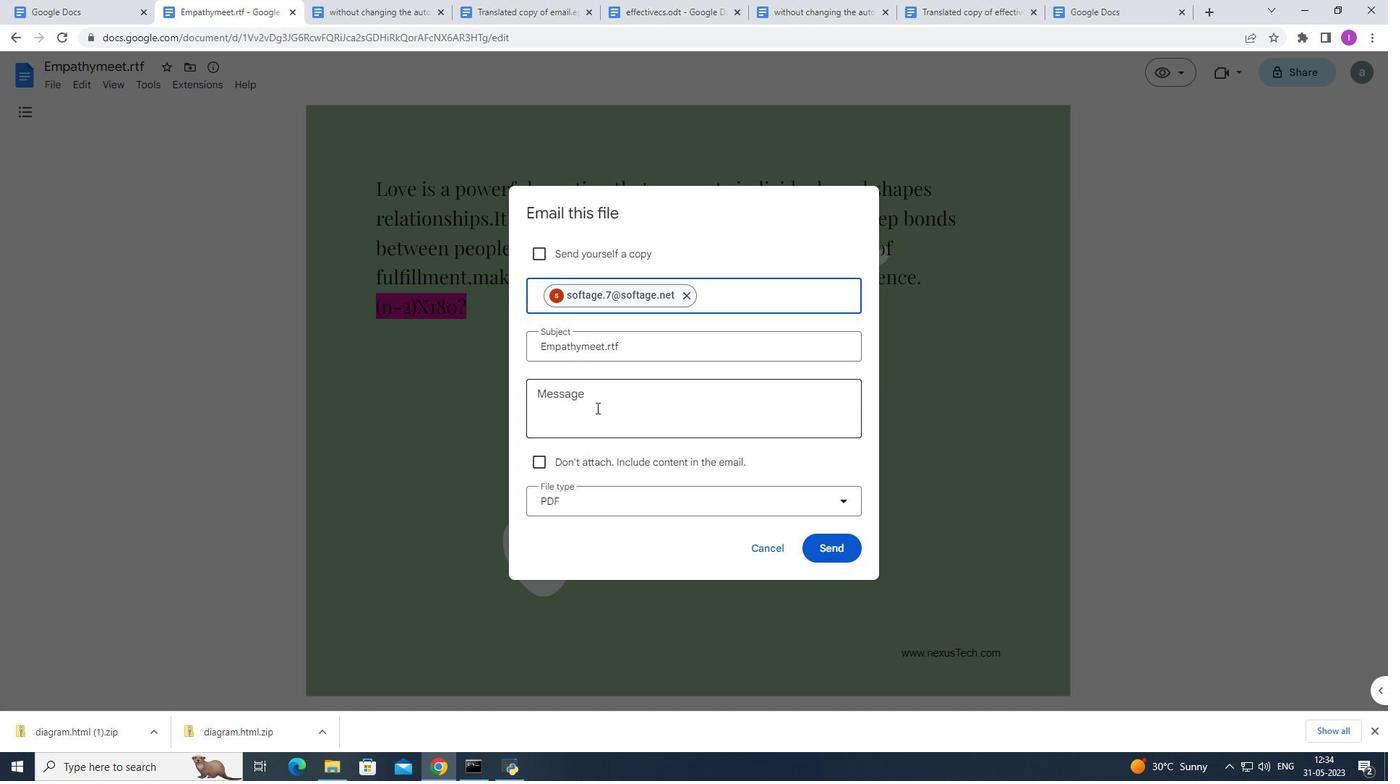 
Action: Mouse pressed left at (596, 405)
Screenshot: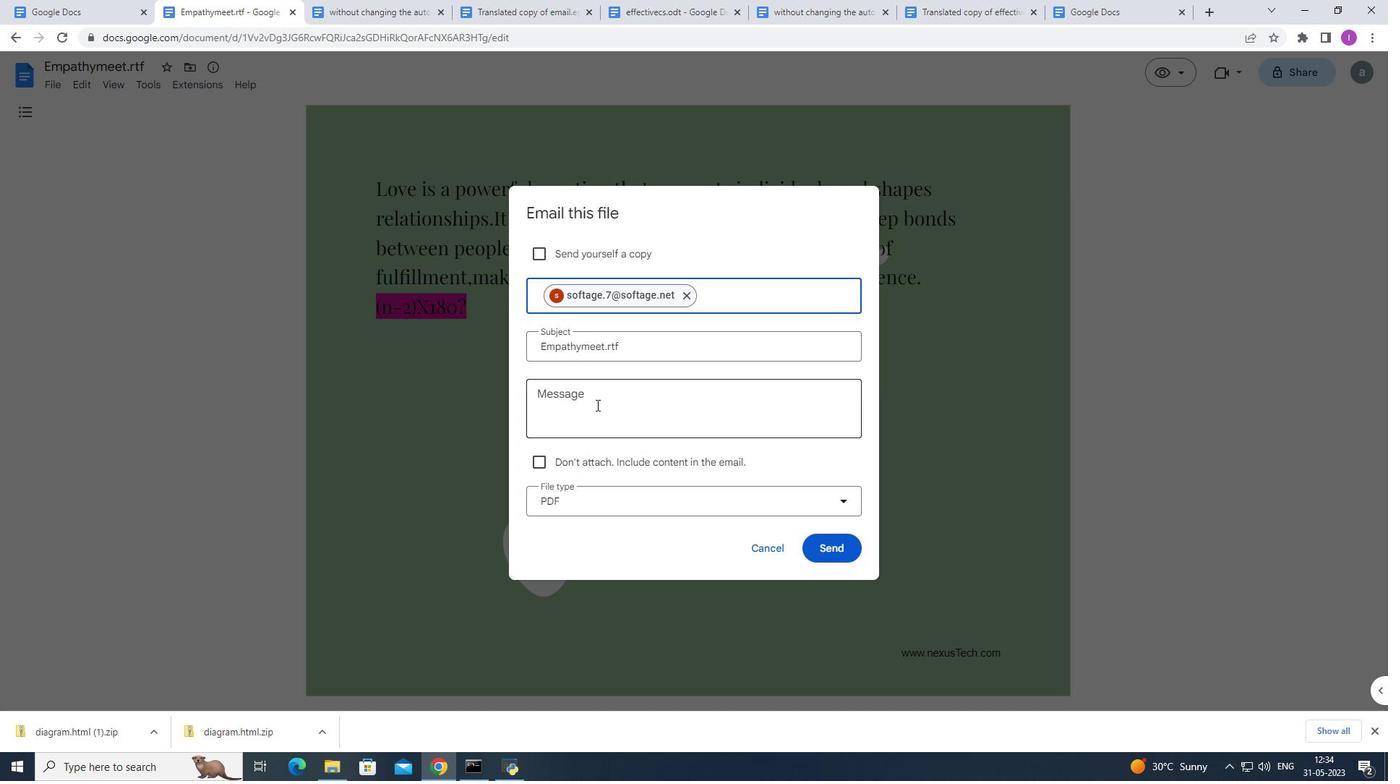 
Action: Mouse moved to (1388, 0)
Screenshot: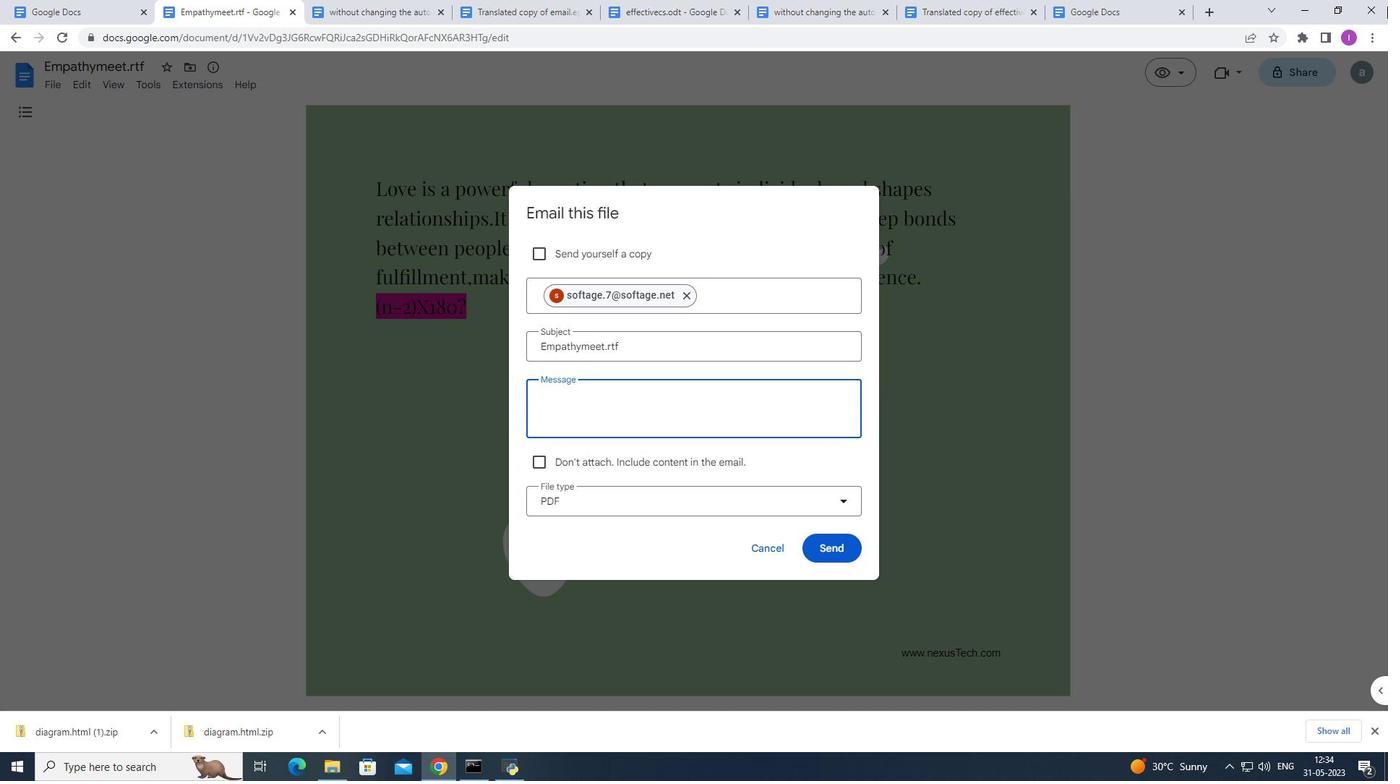 
Action: Key pressed <Key.shift>Attention<Key.space><Key.shift>Needed<Key.shift>:<Key.shift>Please<Key.space>prioritize<Key.space>gou<Key.backspace>ing<Key.space>through<Key.space>the<Key.space>emaili'<Key.backspace><Key.backspace><Key.space><Key.shift>I've<Key.space>sevnt<Key.backspace><Key.backspace><Key.backspace>nt.
Screenshot: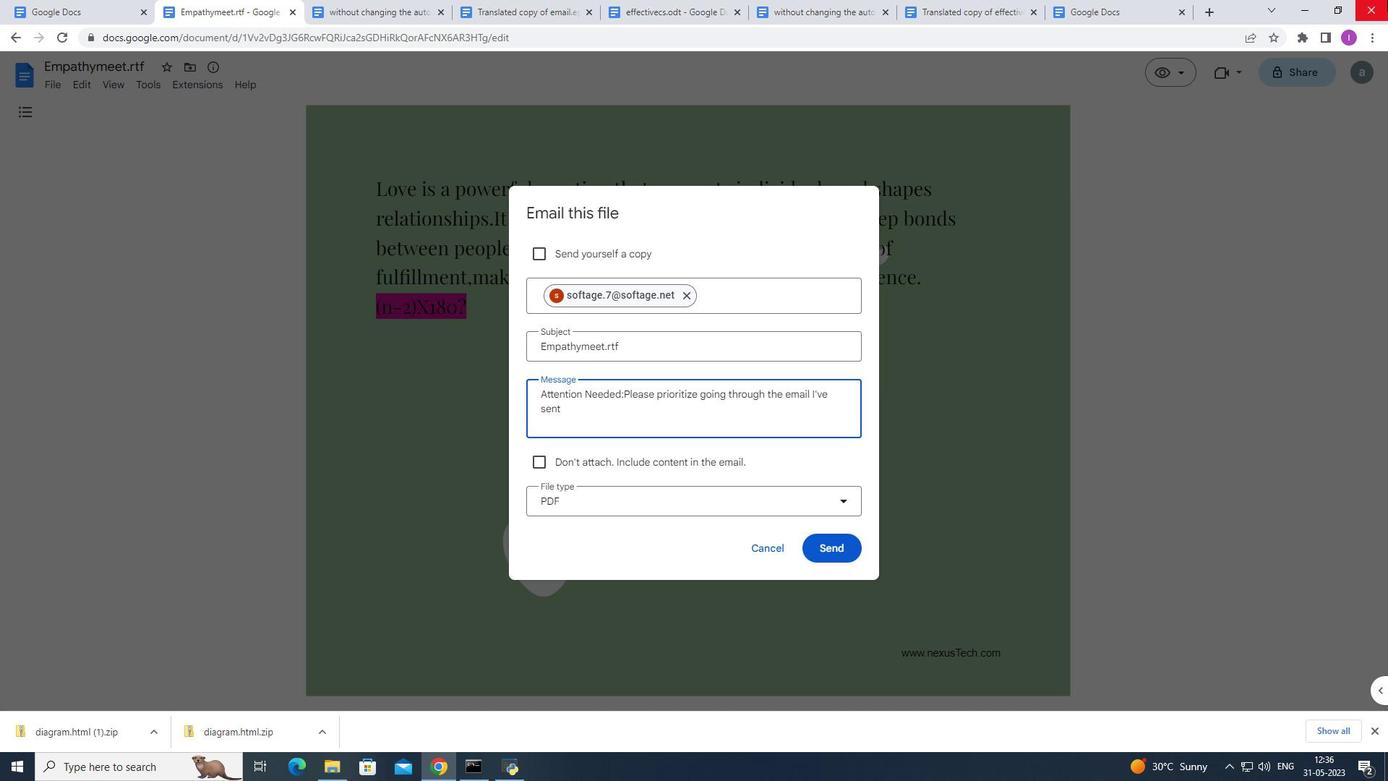 
Action: Mouse moved to (845, 497)
Screenshot: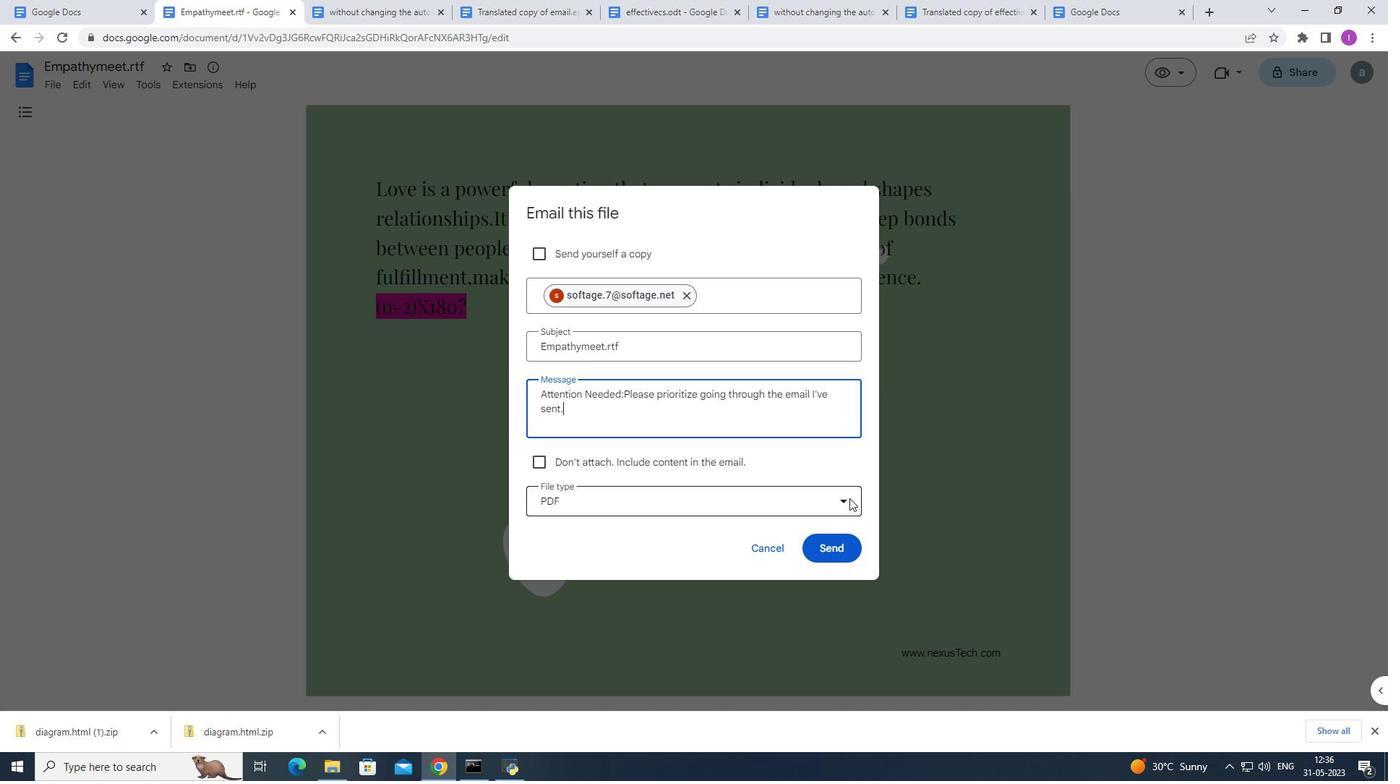 
Action: Mouse pressed left at (845, 497)
Screenshot: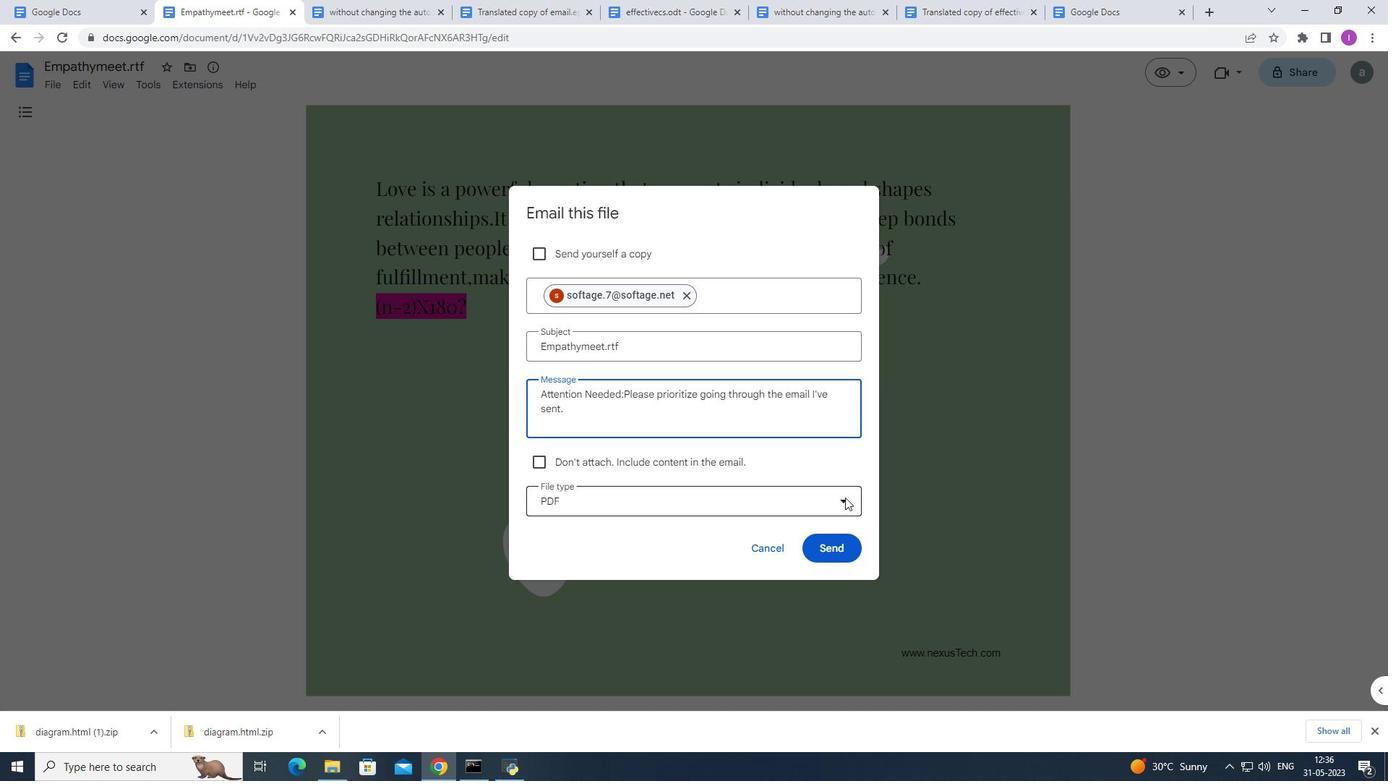 
Action: Mouse moved to (628, 606)
Screenshot: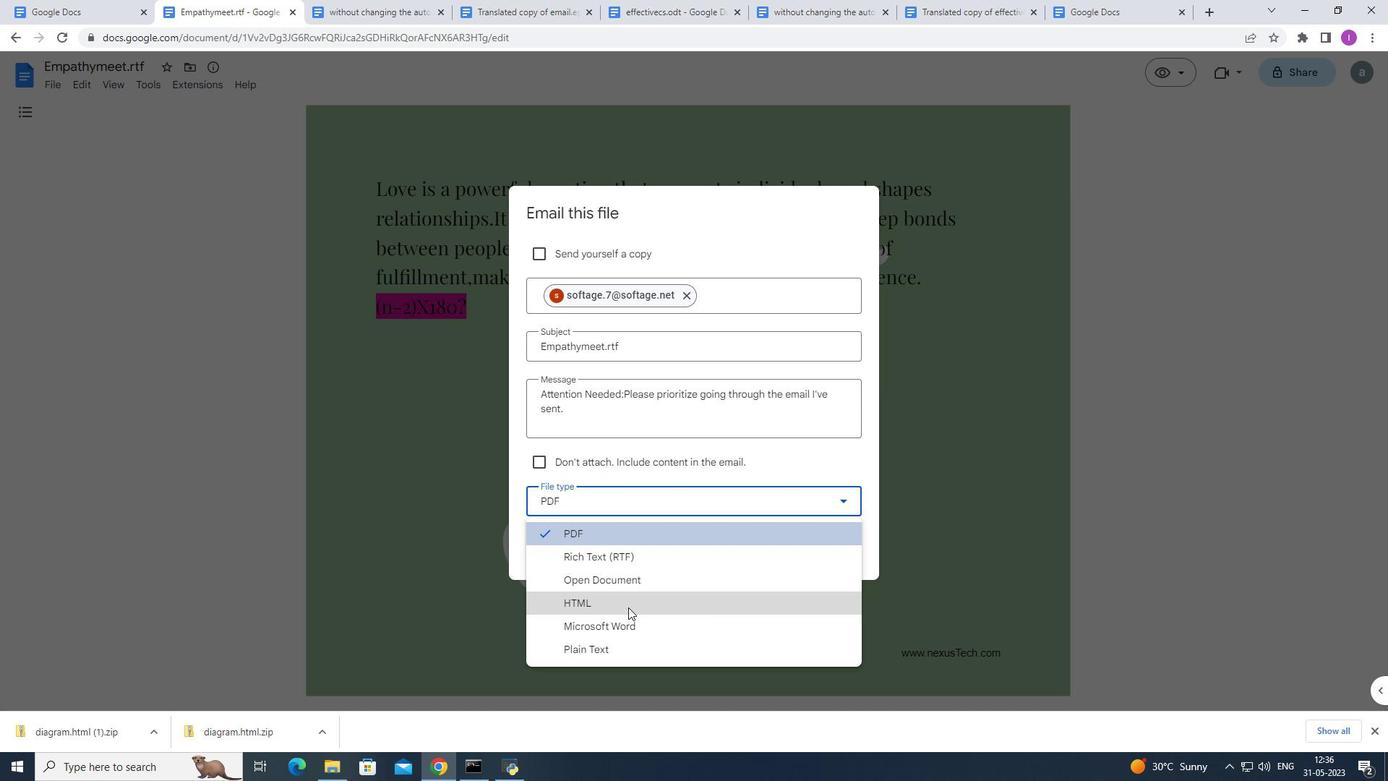 
Action: Mouse pressed left at (628, 606)
Screenshot: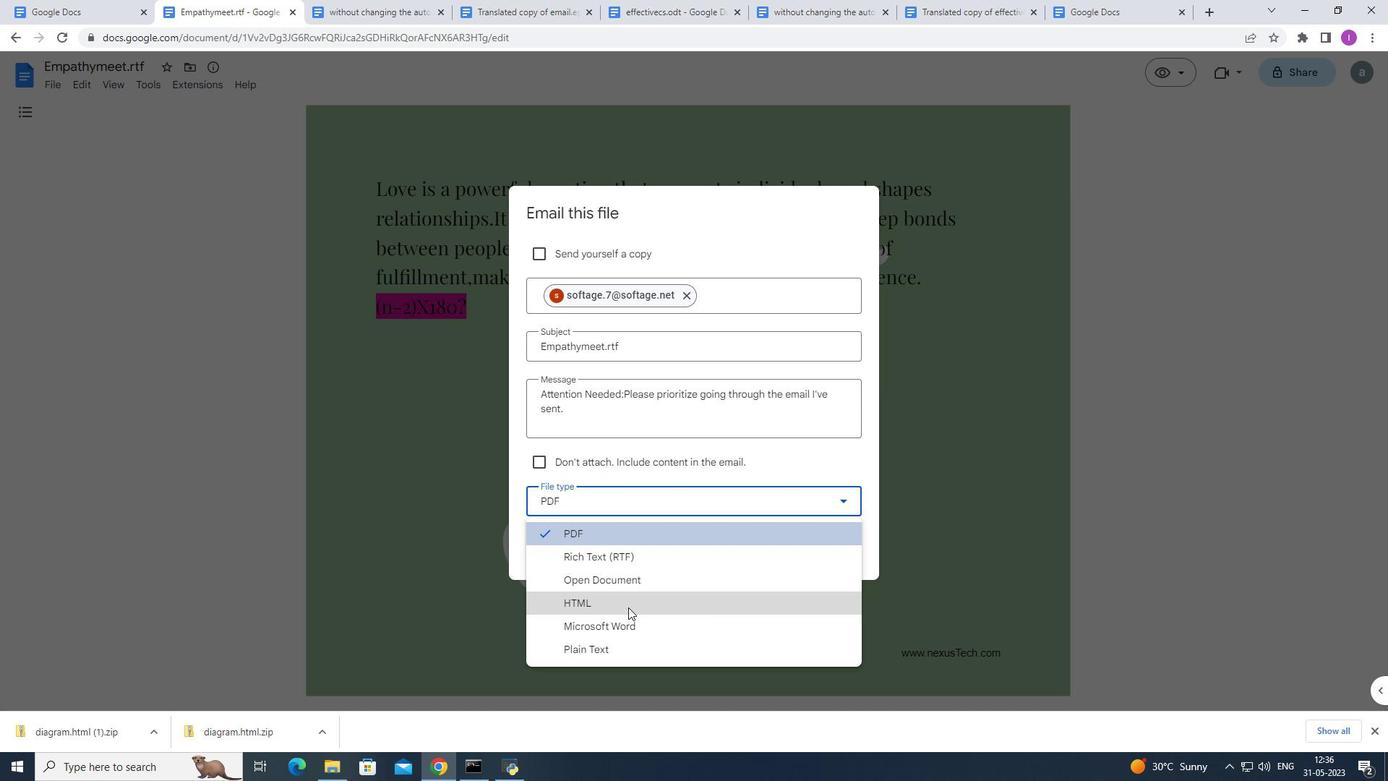 
Action: Mouse moved to (821, 554)
Screenshot: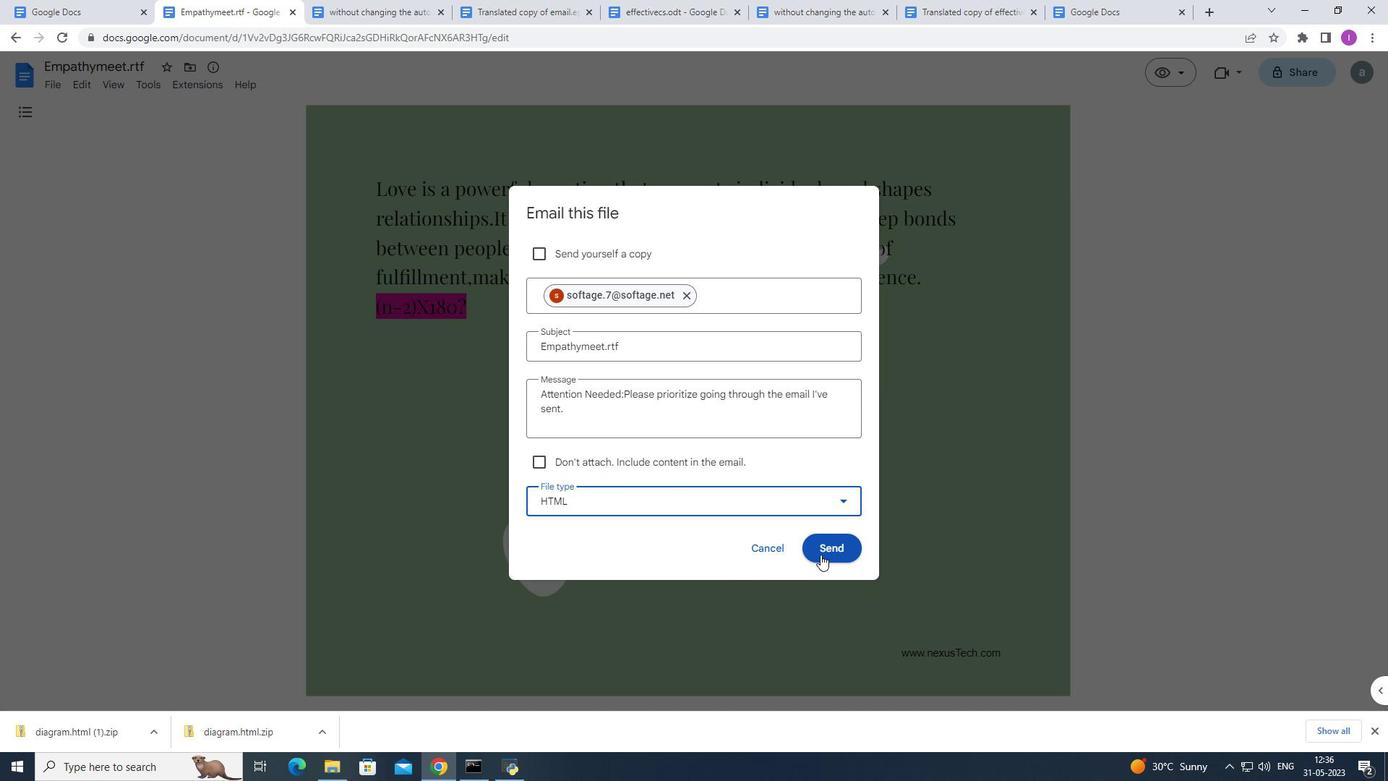
Action: Mouse pressed left at (821, 554)
Screenshot: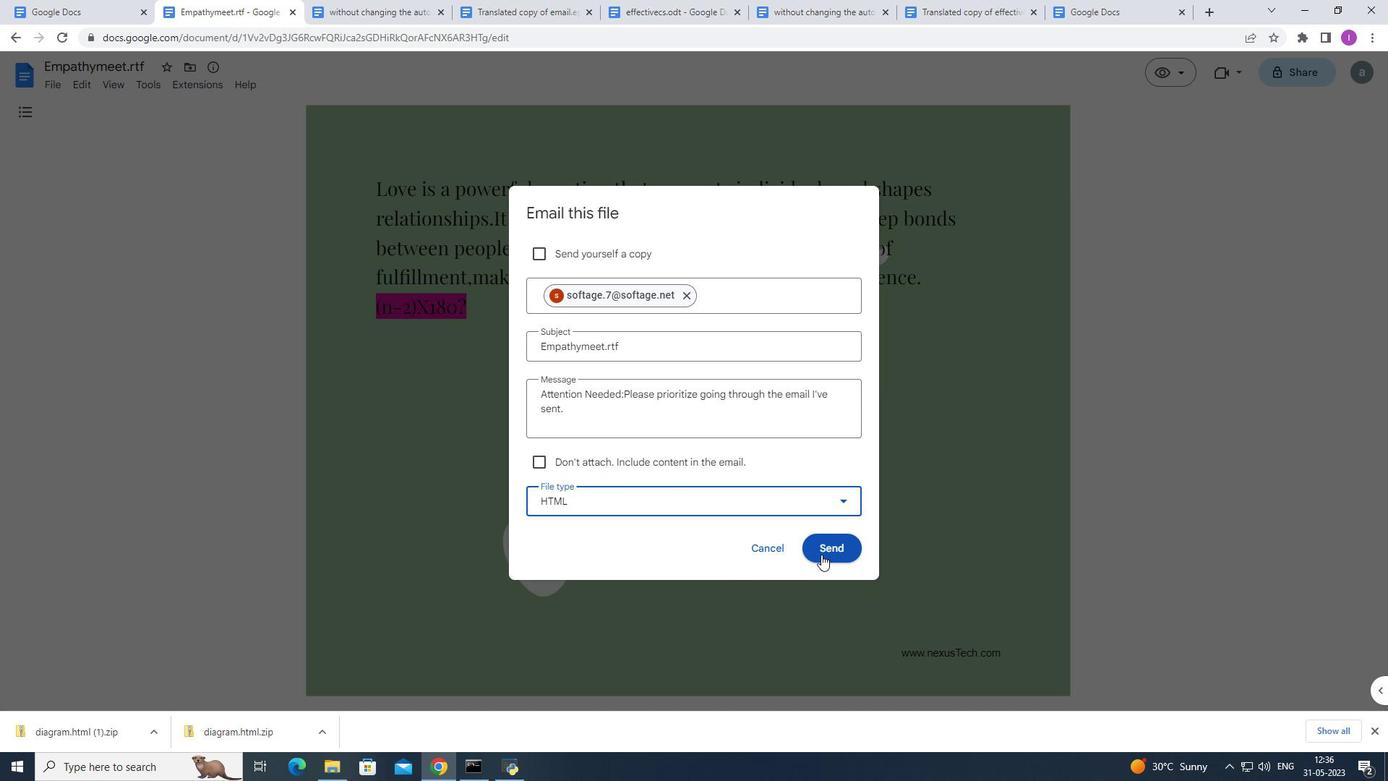 
Action: Mouse moved to (826, 552)
Screenshot: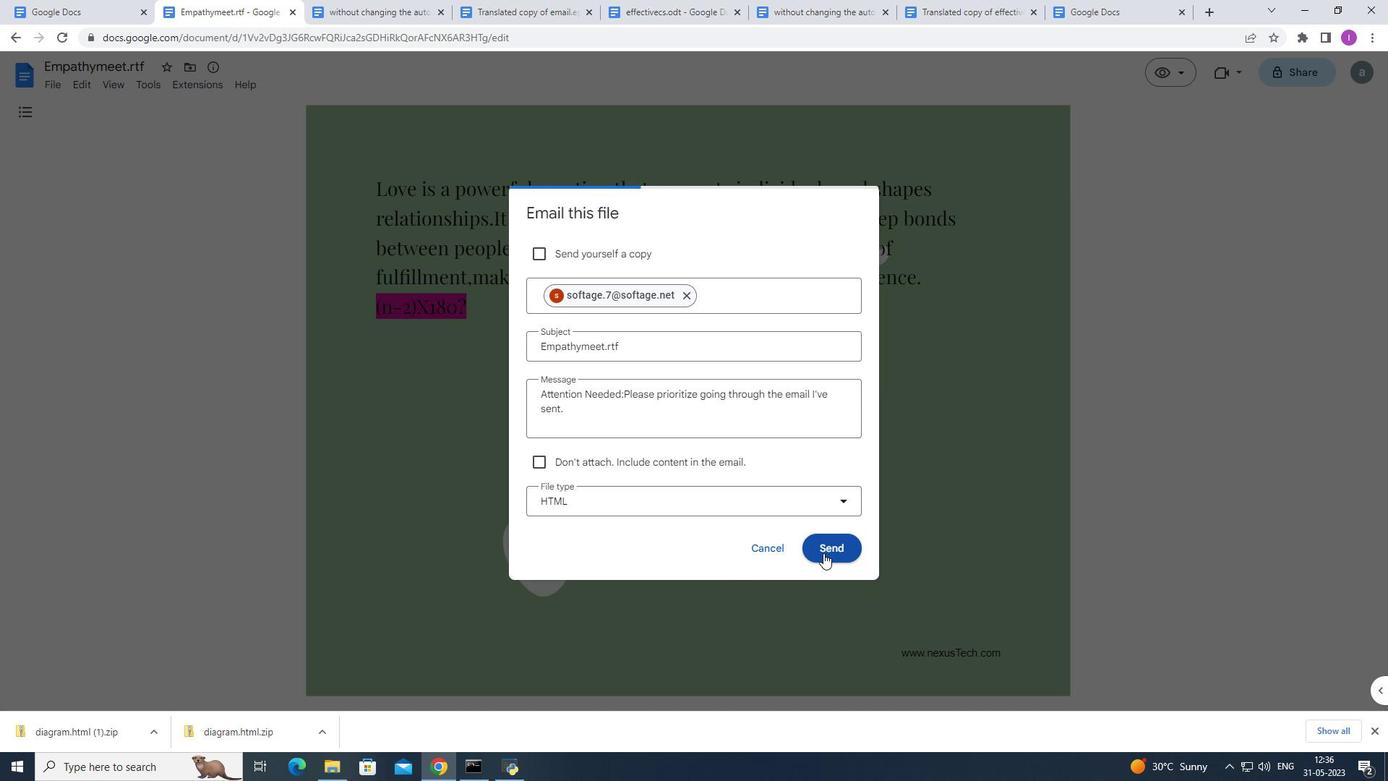 
